 Task: Check the average views per listing of 1 bedroom in the last 5 years.
Action: Mouse moved to (579, 207)
Screenshot: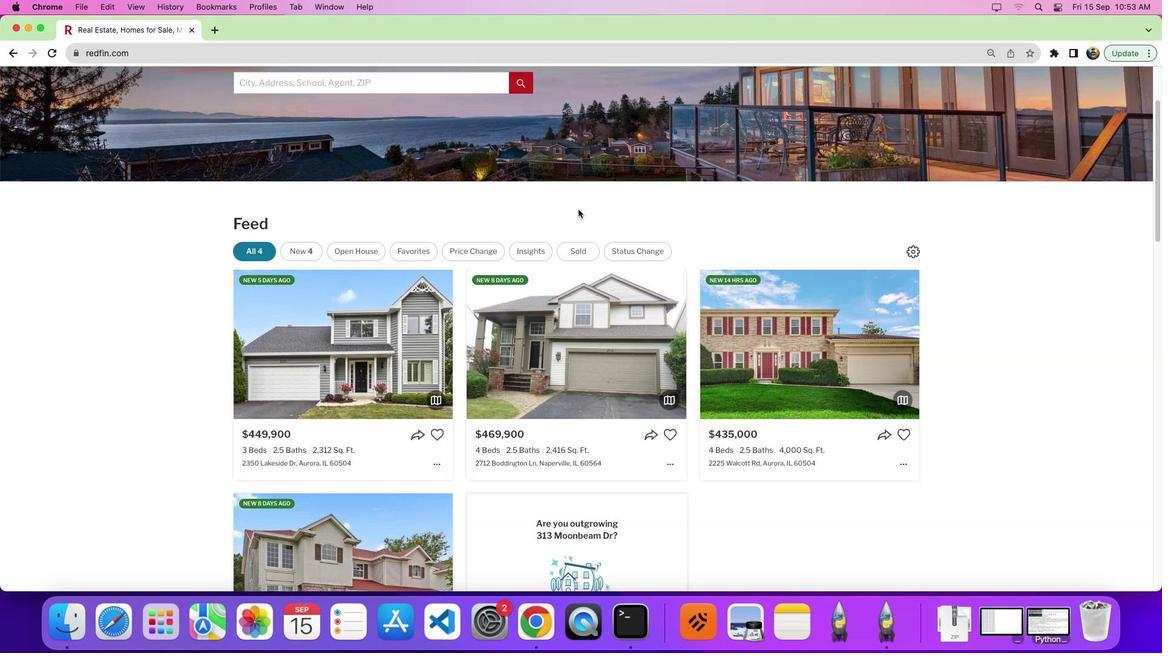 
Action: Mouse scrolled (579, 207) with delta (0, 0)
Screenshot: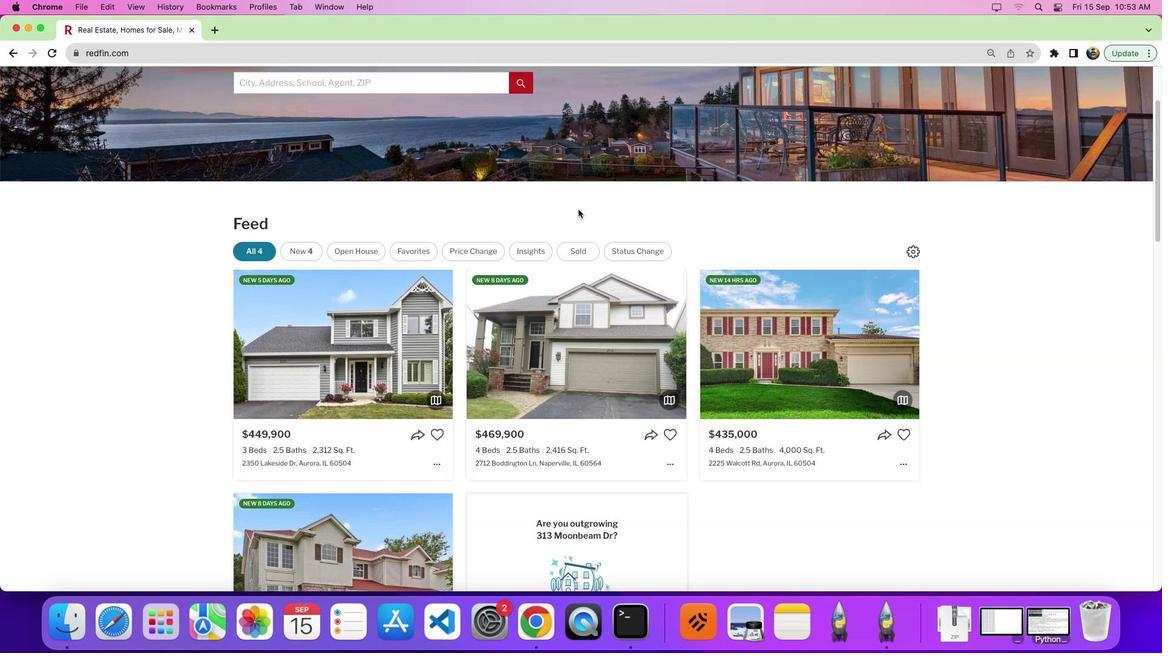 
Action: Mouse moved to (578, 208)
Screenshot: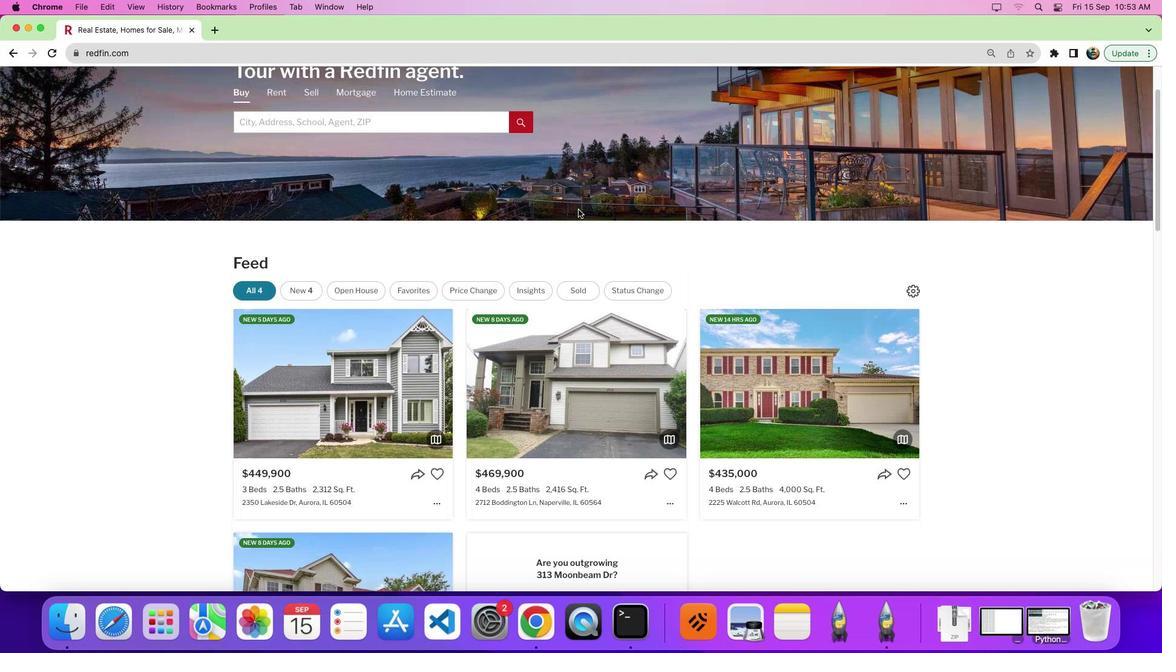 
Action: Mouse scrolled (578, 208) with delta (0, 0)
Screenshot: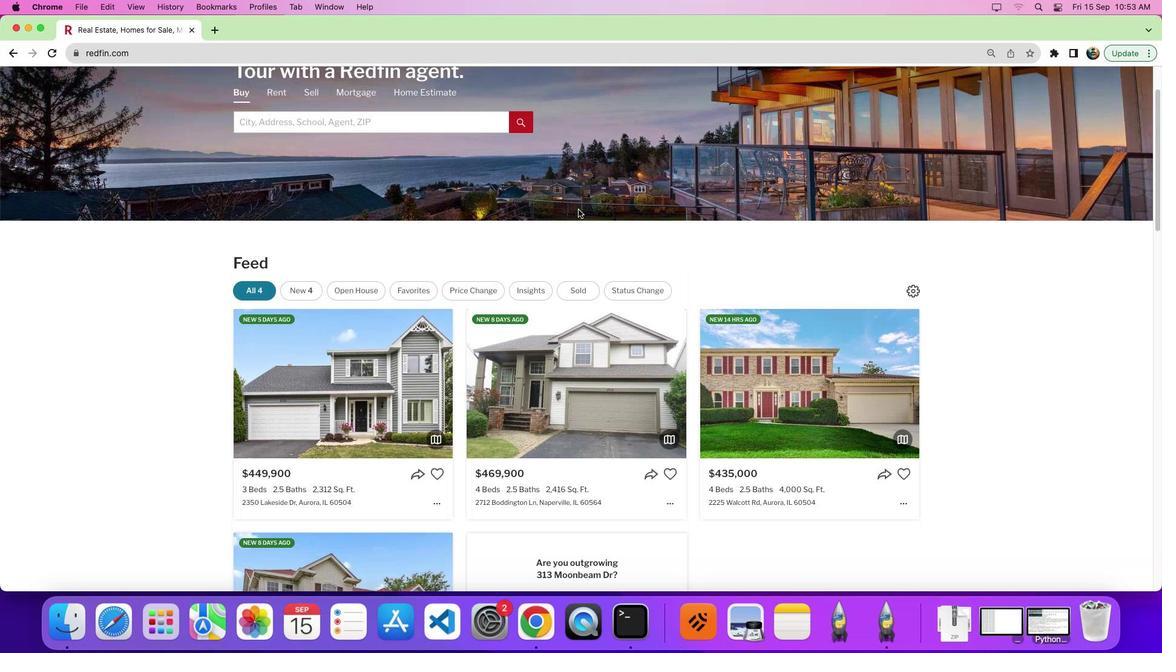 
Action: Mouse scrolled (578, 208) with delta (0, 4)
Screenshot: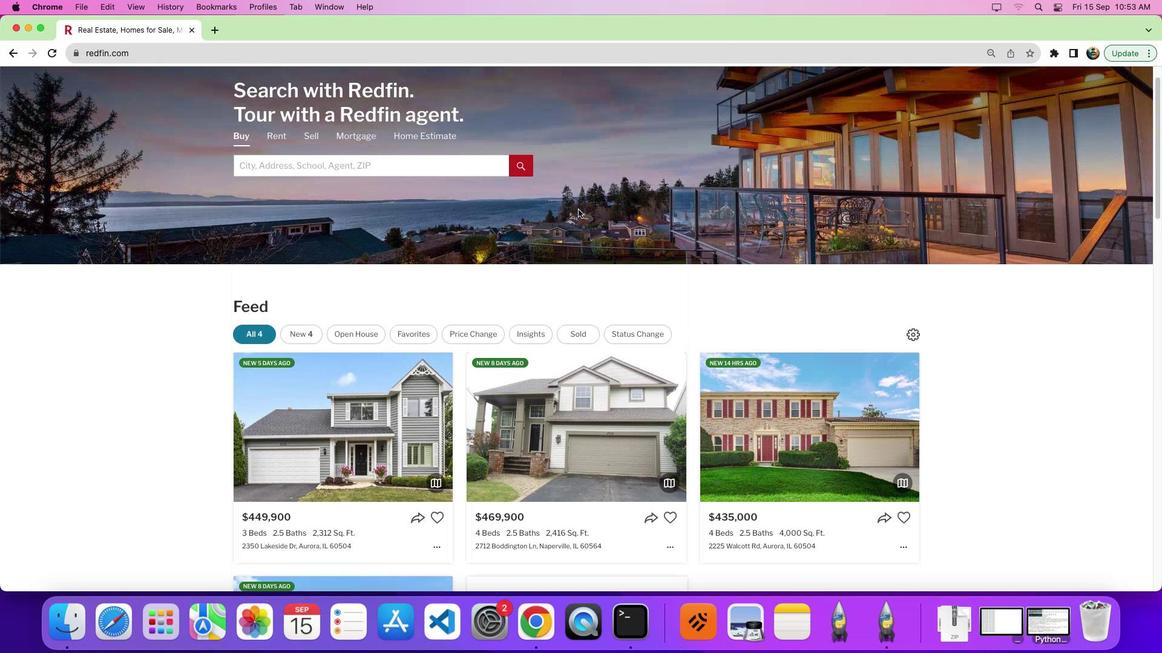 
Action: Mouse moved to (578, 209)
Screenshot: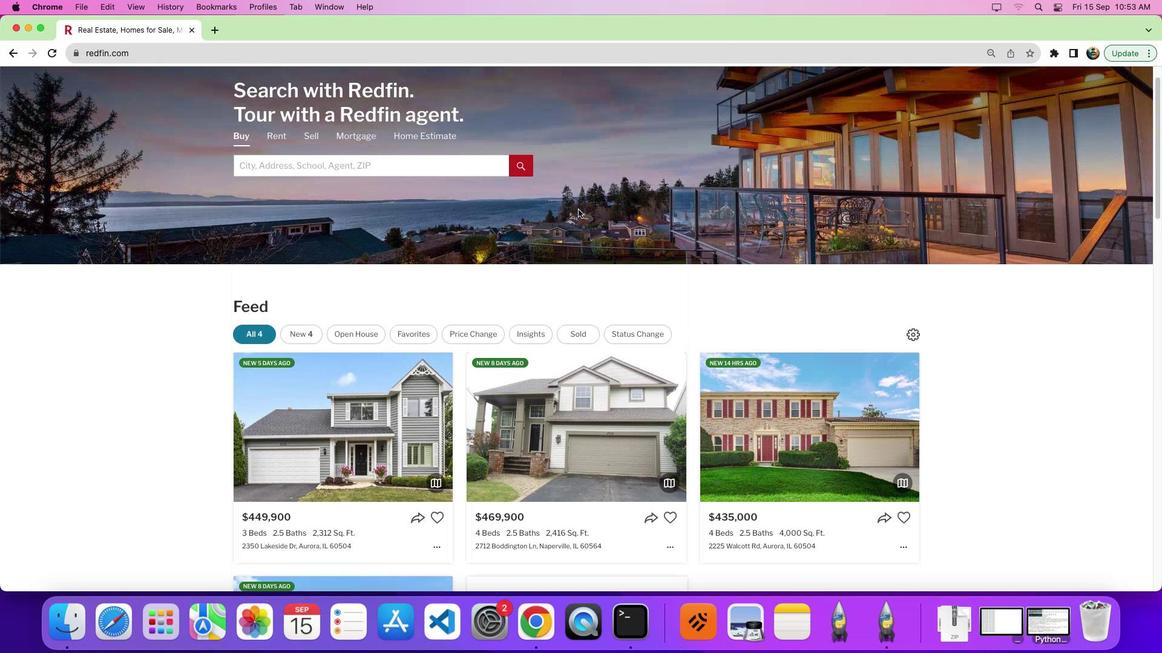 
Action: Mouse scrolled (578, 209) with delta (0, 0)
Screenshot: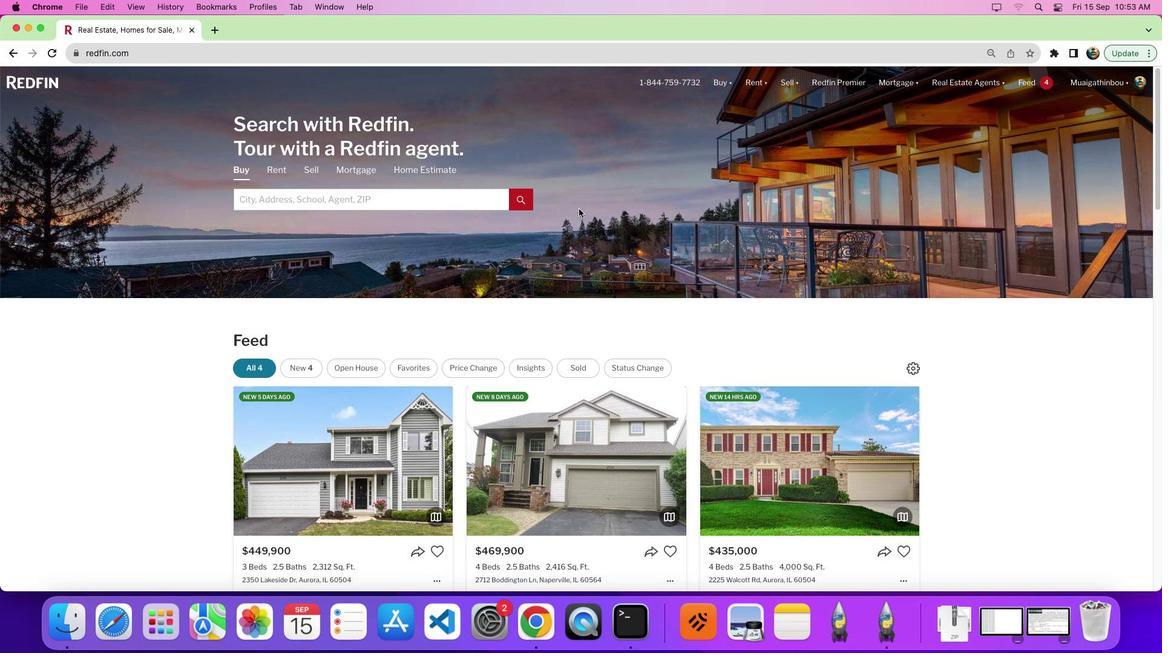 
Action: Mouse scrolled (578, 209) with delta (0, 0)
Screenshot: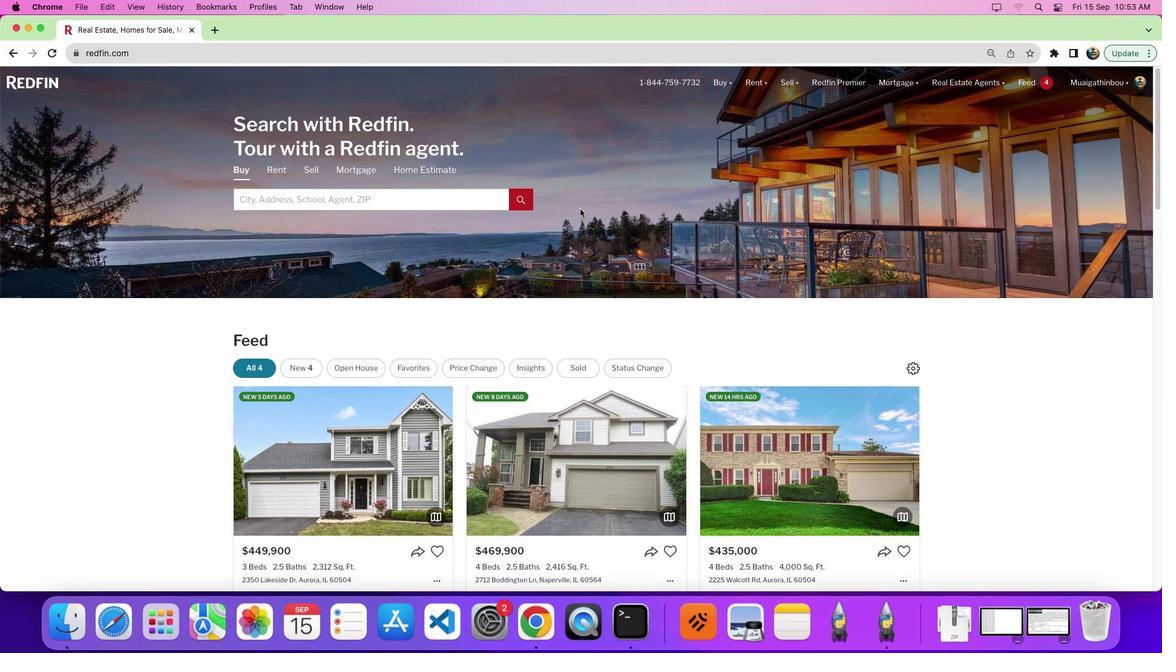 
Action: Mouse scrolled (578, 209) with delta (0, 4)
Screenshot: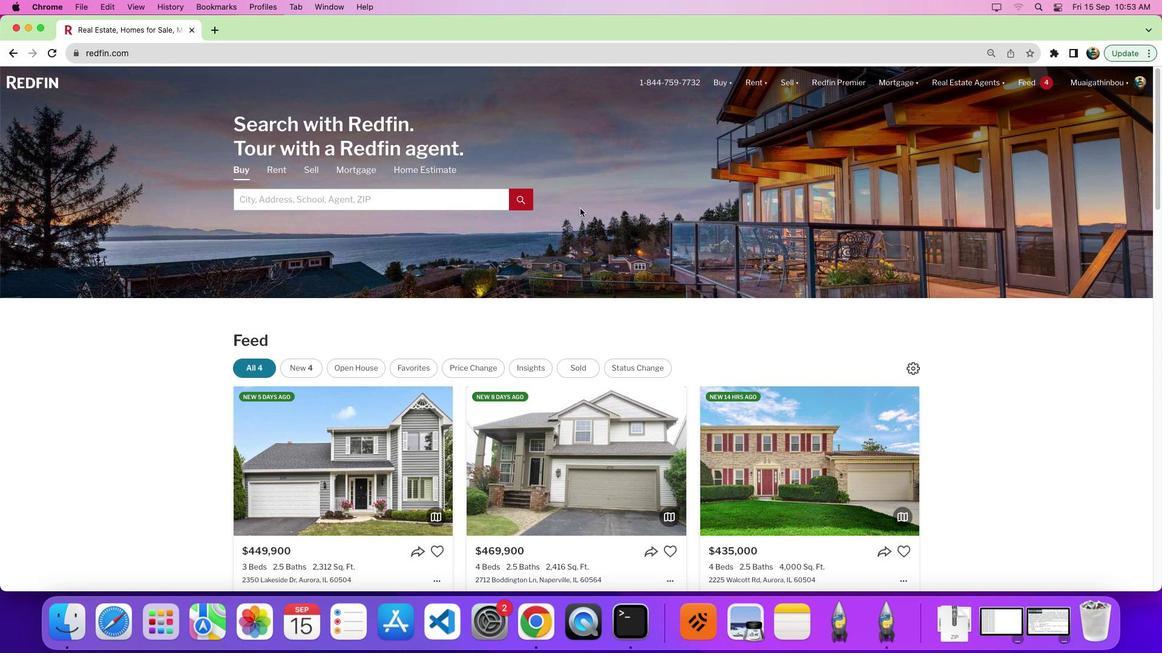 
Action: Mouse moved to (921, 213)
Screenshot: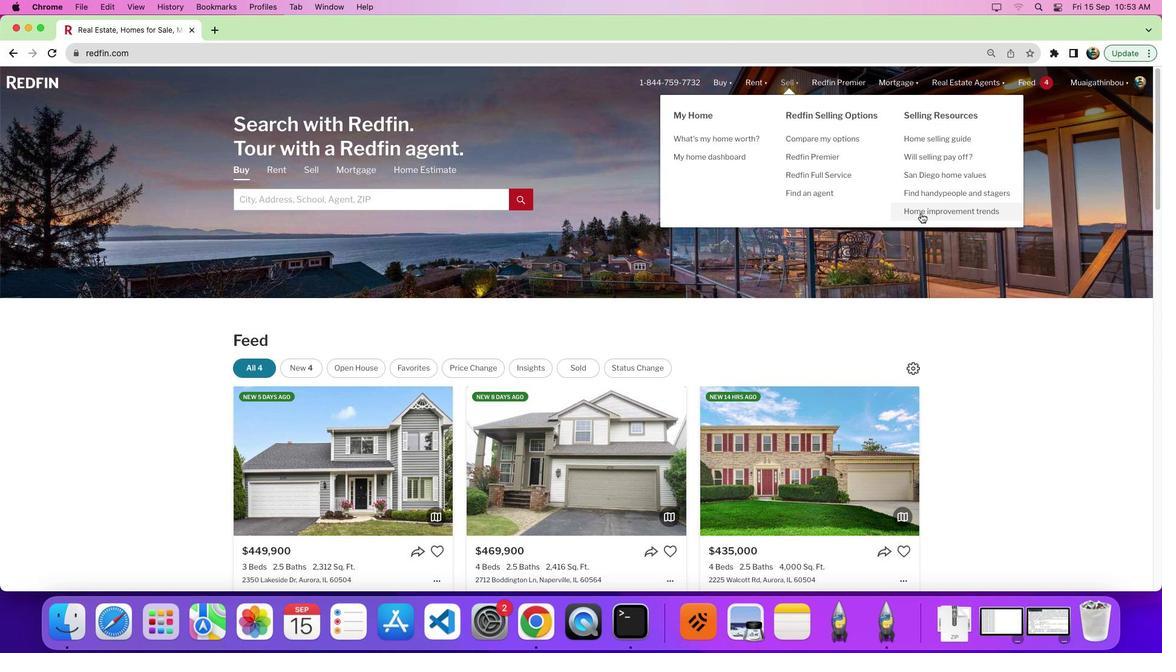 
Action: Mouse pressed left at (921, 213)
Screenshot: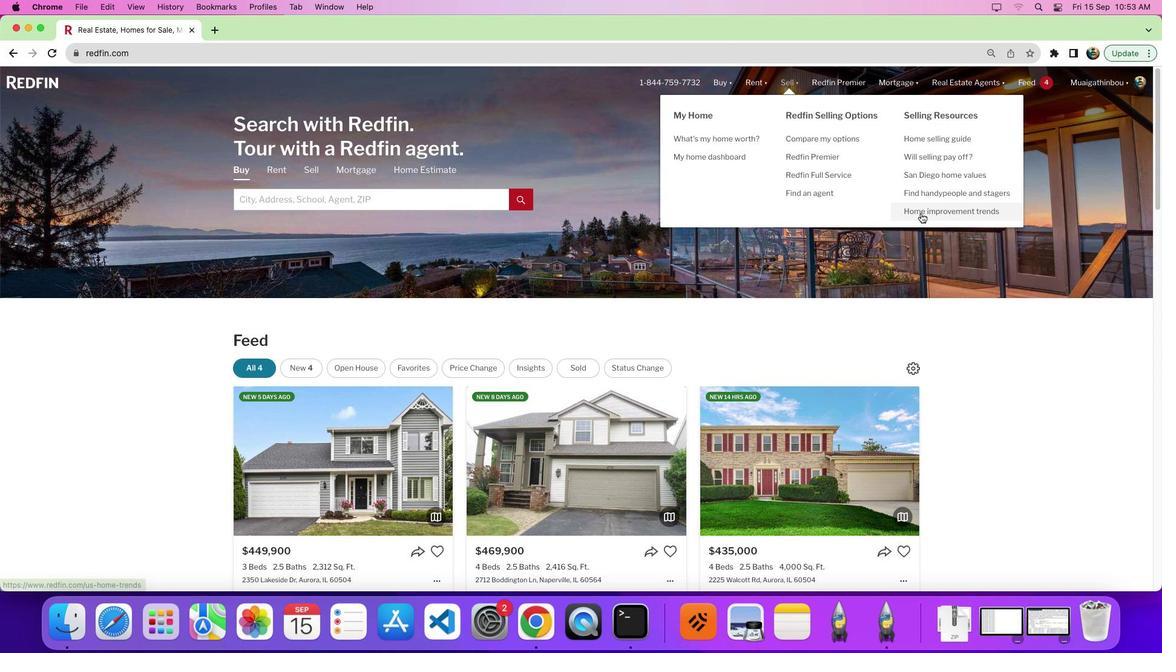 
Action: Mouse moved to (334, 235)
Screenshot: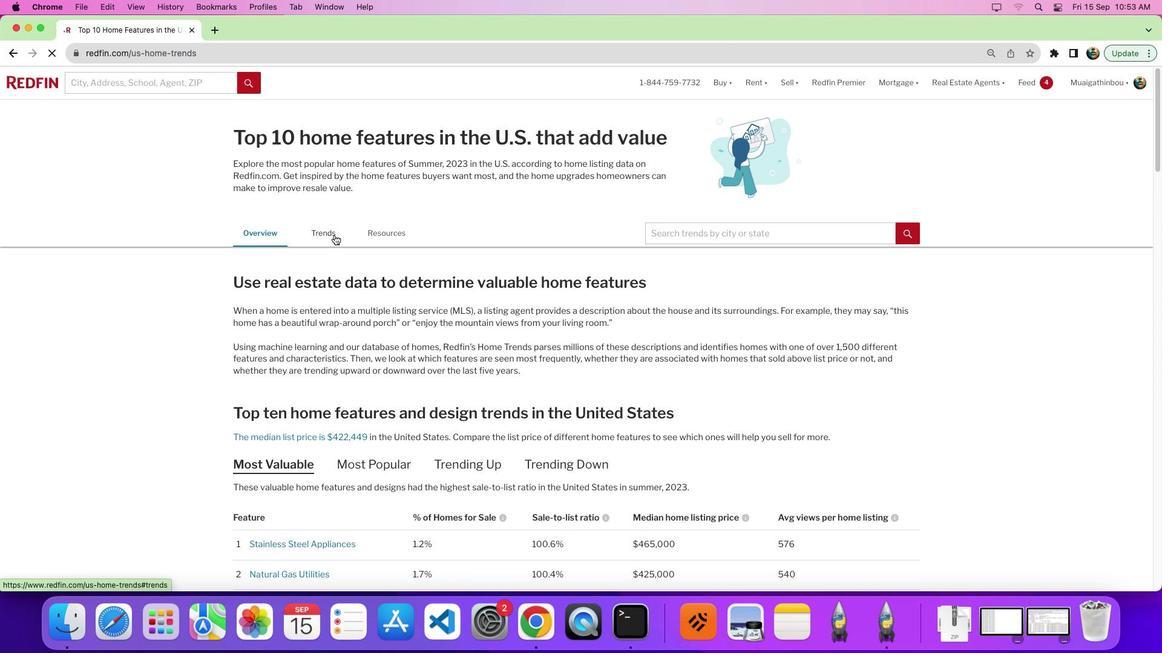 
Action: Mouse pressed left at (334, 235)
Screenshot: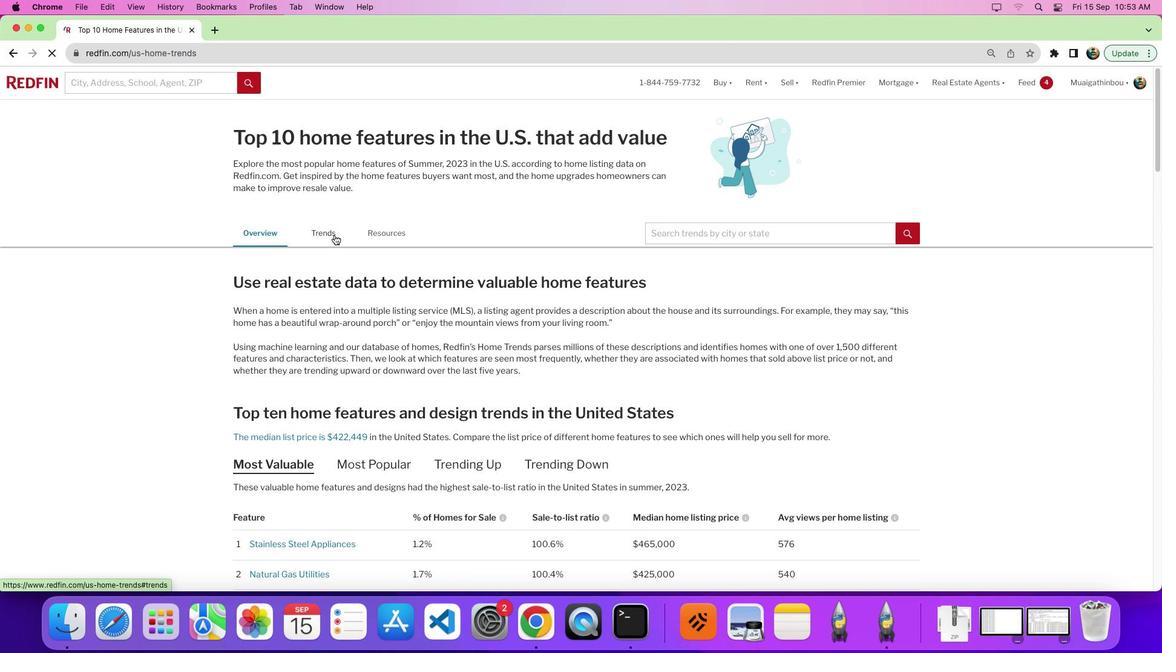 
Action: Mouse moved to (538, 274)
Screenshot: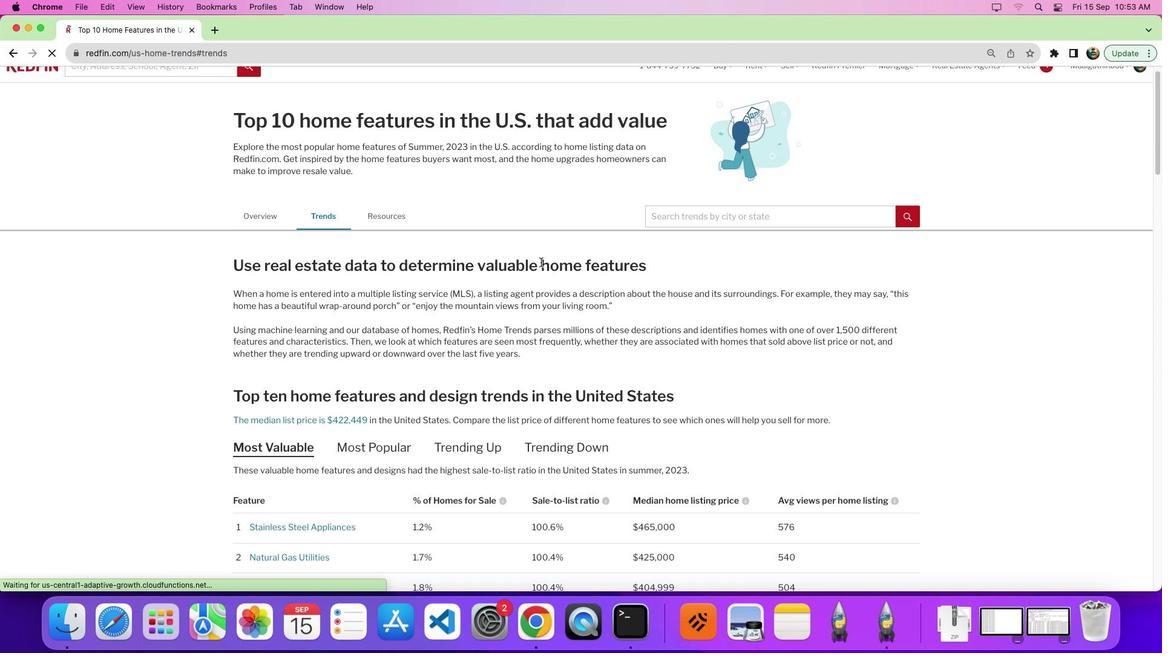 
Action: Mouse scrolled (538, 274) with delta (0, 0)
Screenshot: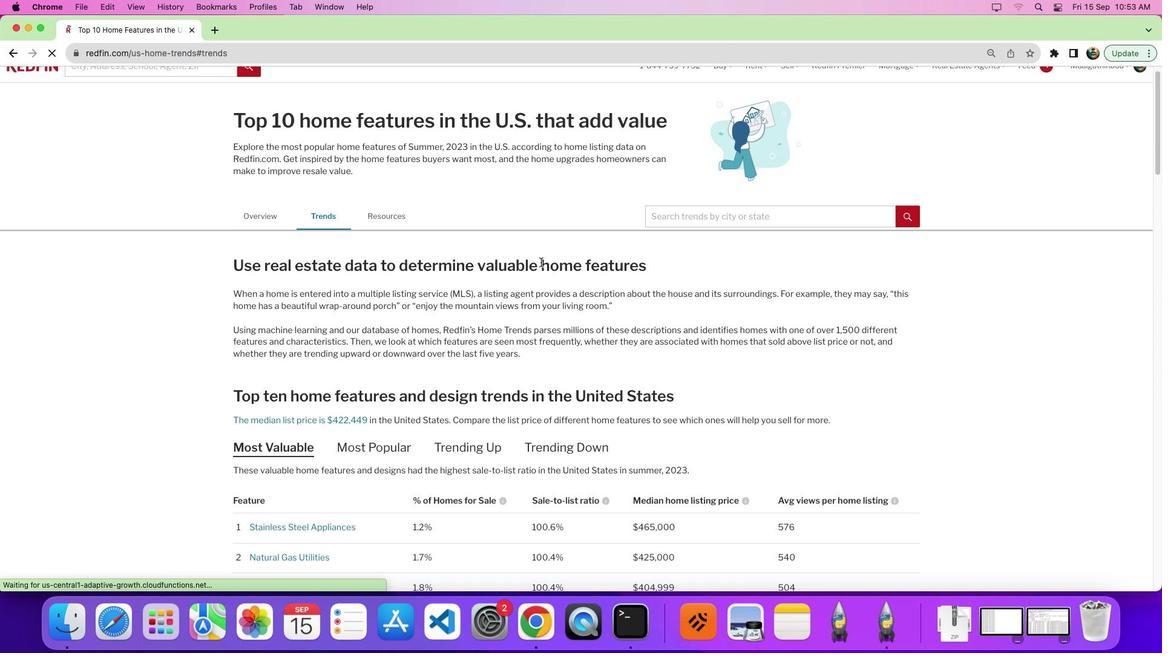 
Action: Mouse scrolled (538, 274) with delta (0, 0)
Screenshot: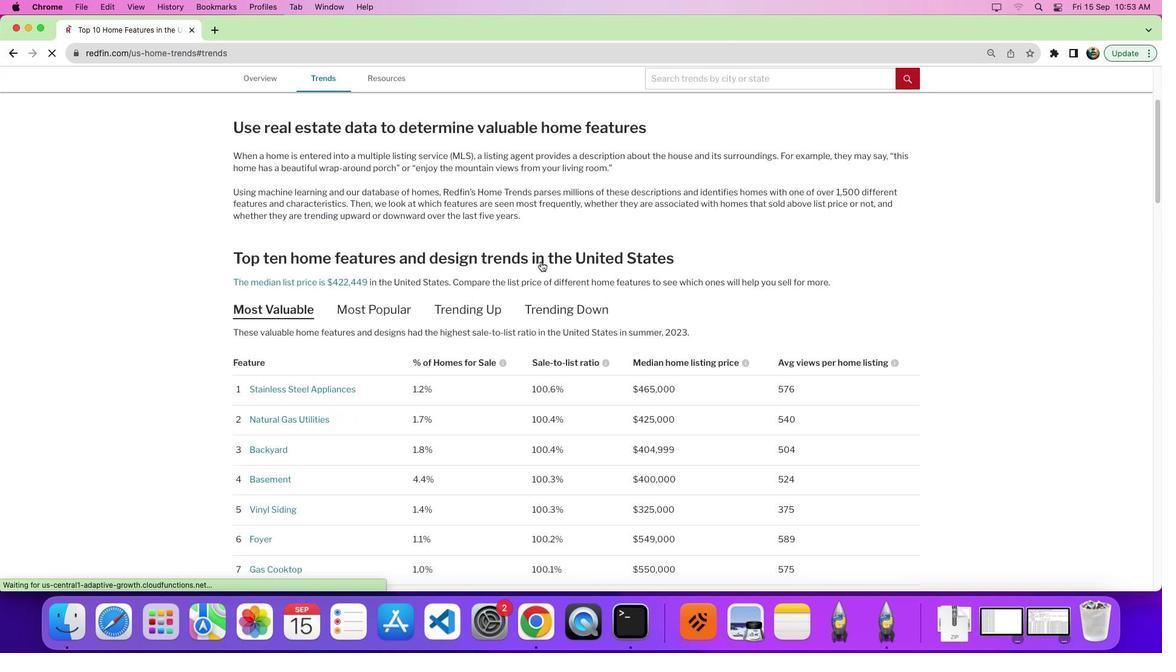 
Action: Mouse scrolled (538, 274) with delta (0, -4)
Screenshot: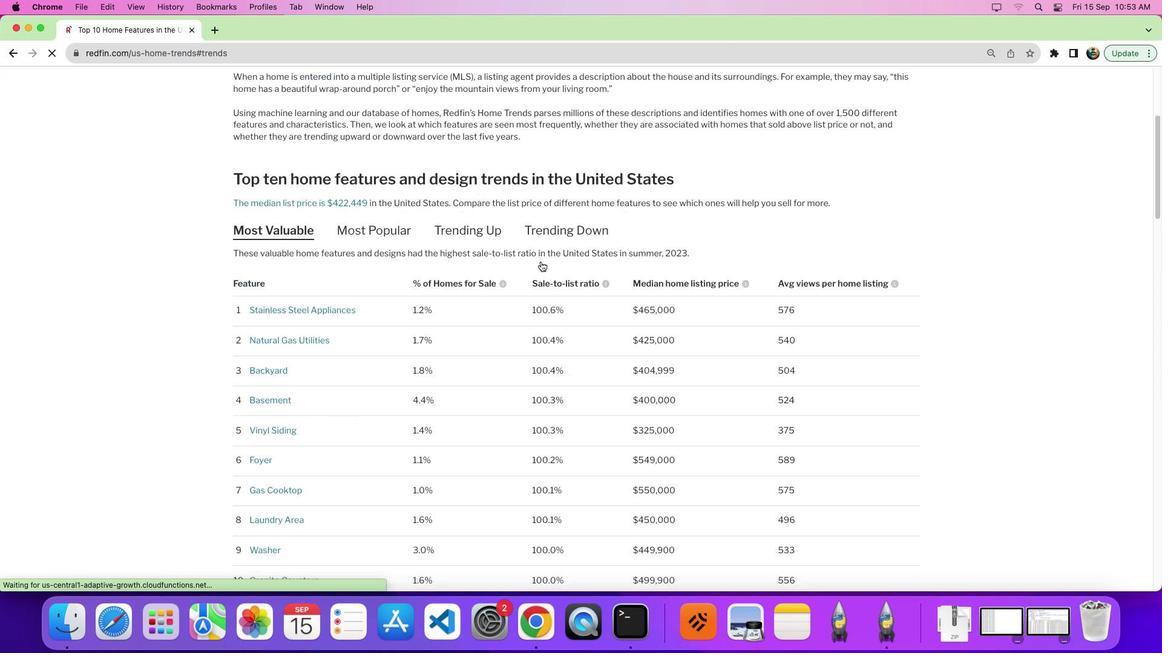 
Action: Mouse moved to (540, 261)
Screenshot: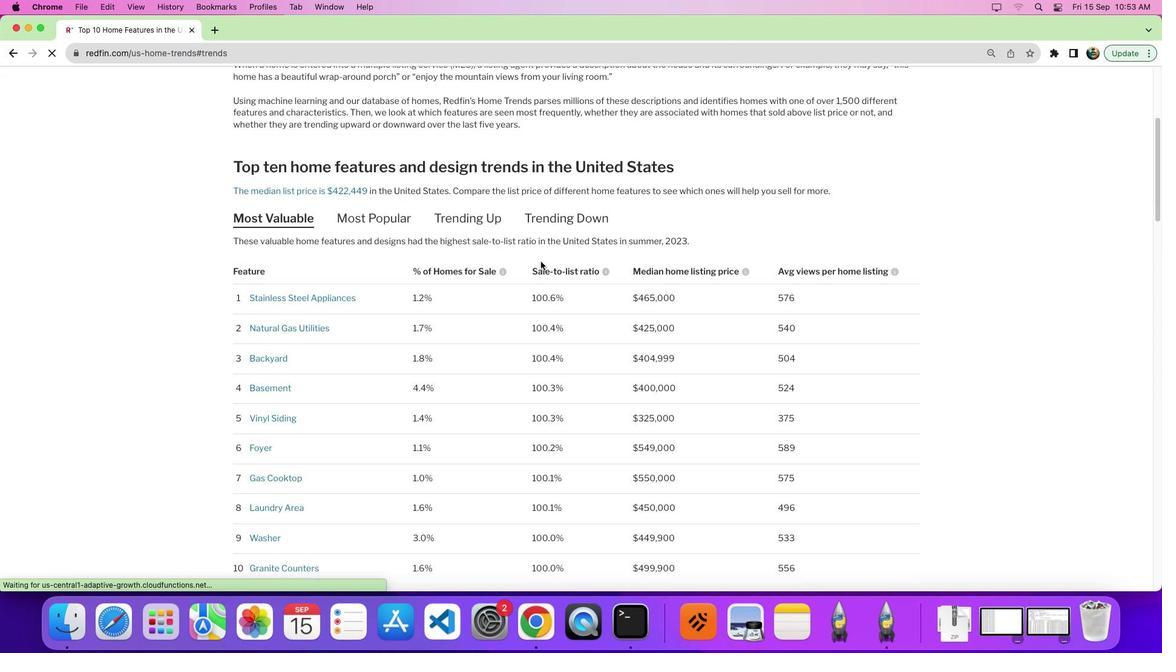 
Action: Mouse scrolled (540, 261) with delta (0, 0)
Screenshot: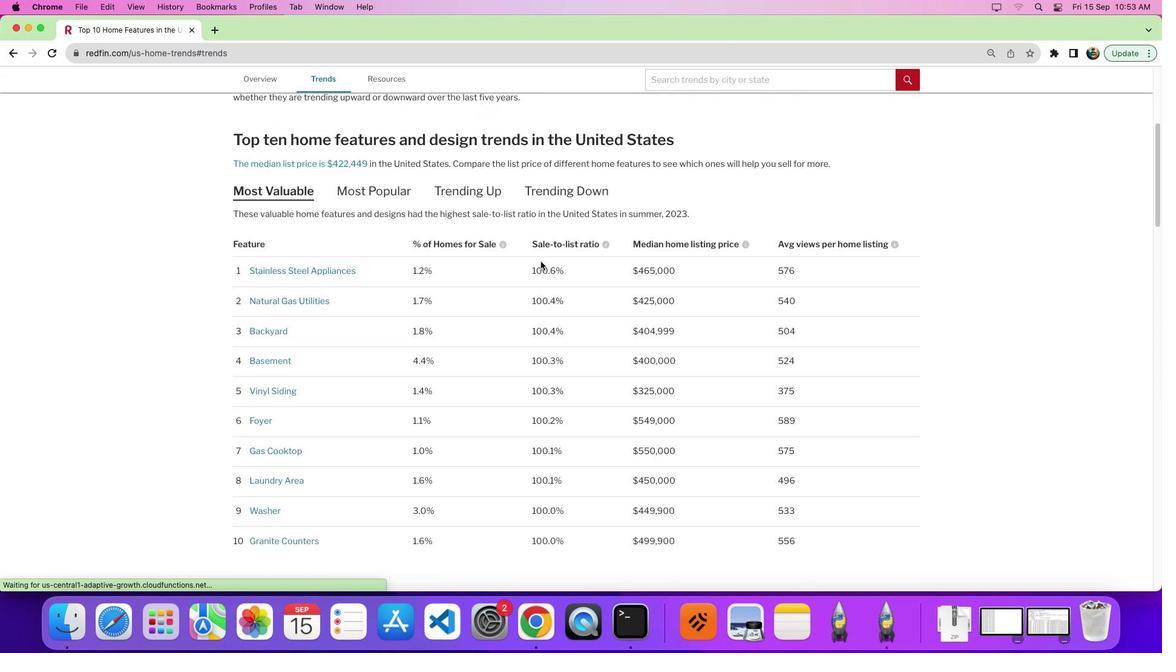 
Action: Mouse scrolled (540, 261) with delta (0, 0)
Screenshot: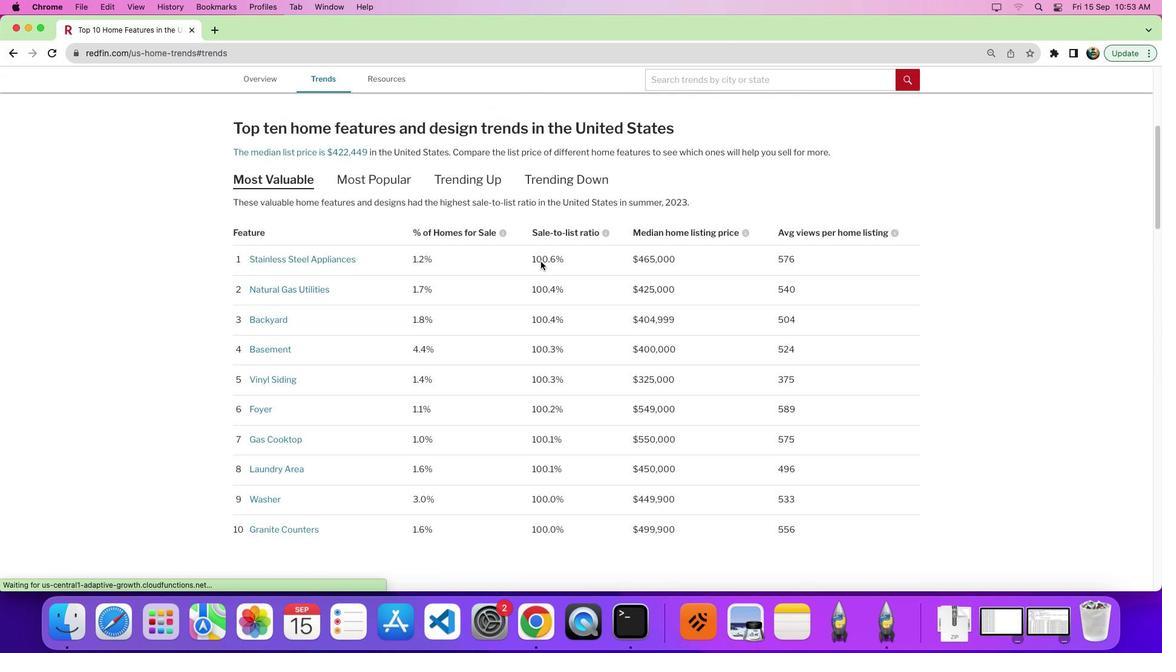 
Action: Mouse moved to (532, 260)
Screenshot: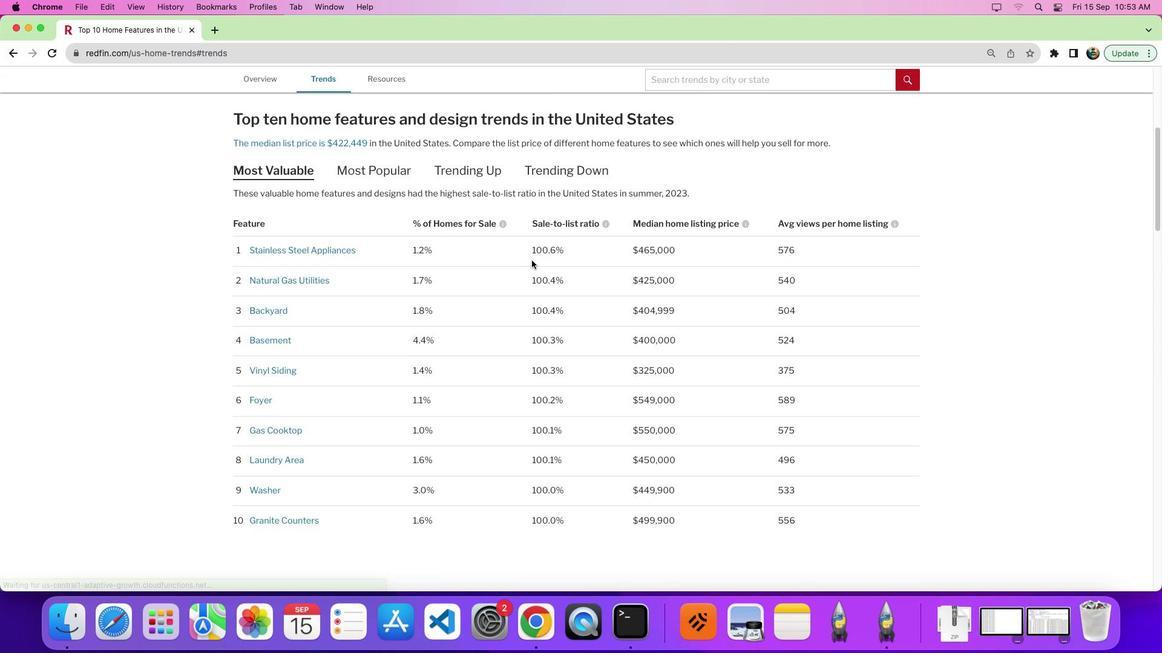 
Action: Mouse scrolled (532, 260) with delta (0, 0)
Screenshot: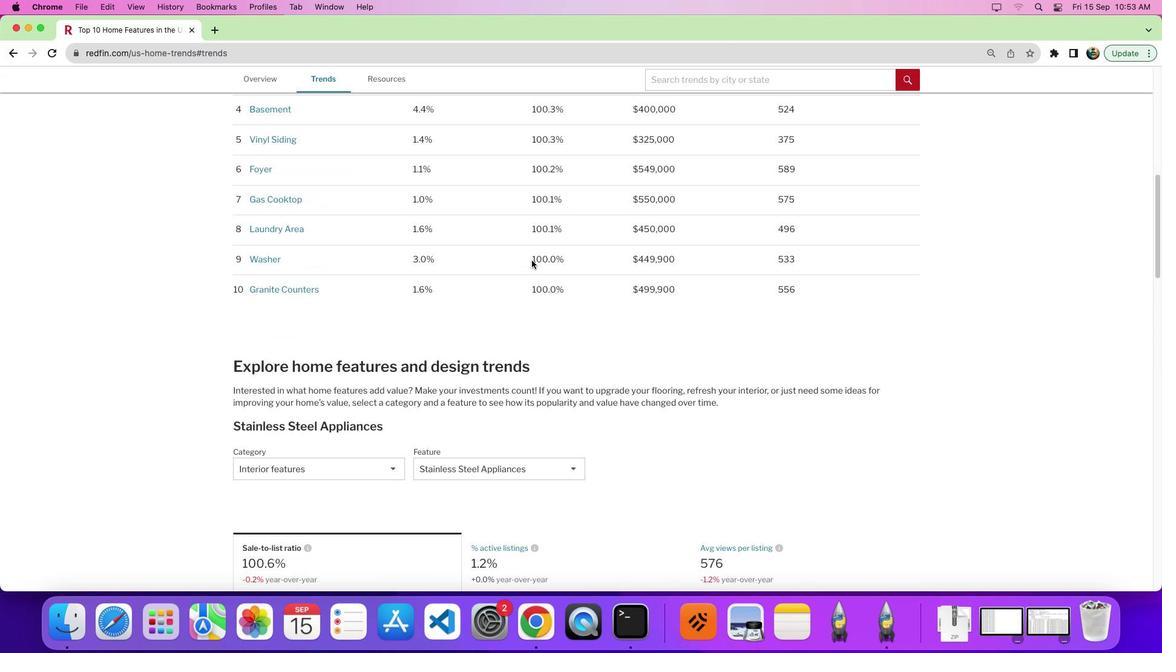 
Action: Mouse scrolled (532, 260) with delta (0, 0)
Screenshot: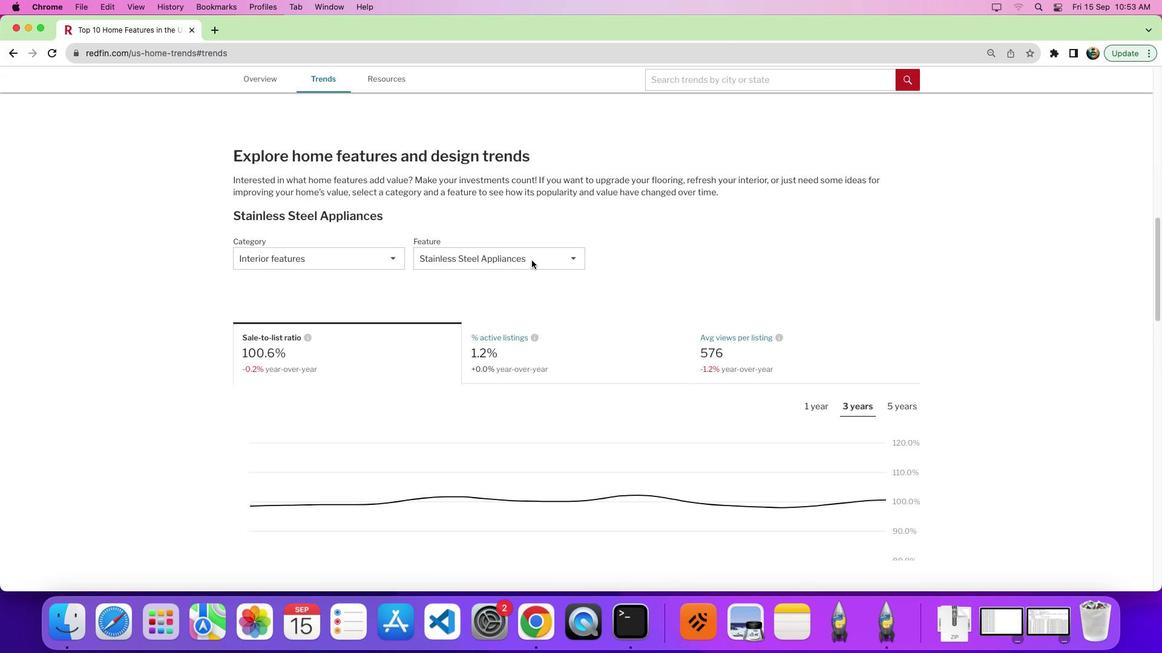 
Action: Mouse scrolled (532, 260) with delta (0, -4)
Screenshot: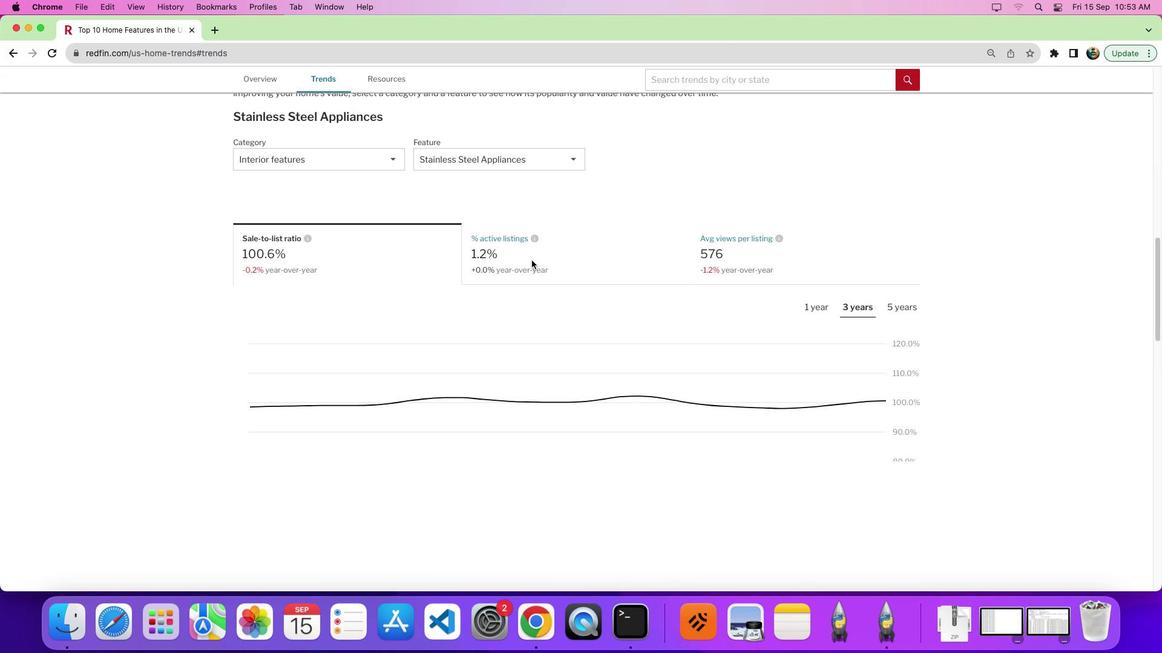 
Action: Mouse scrolled (532, 260) with delta (0, -6)
Screenshot: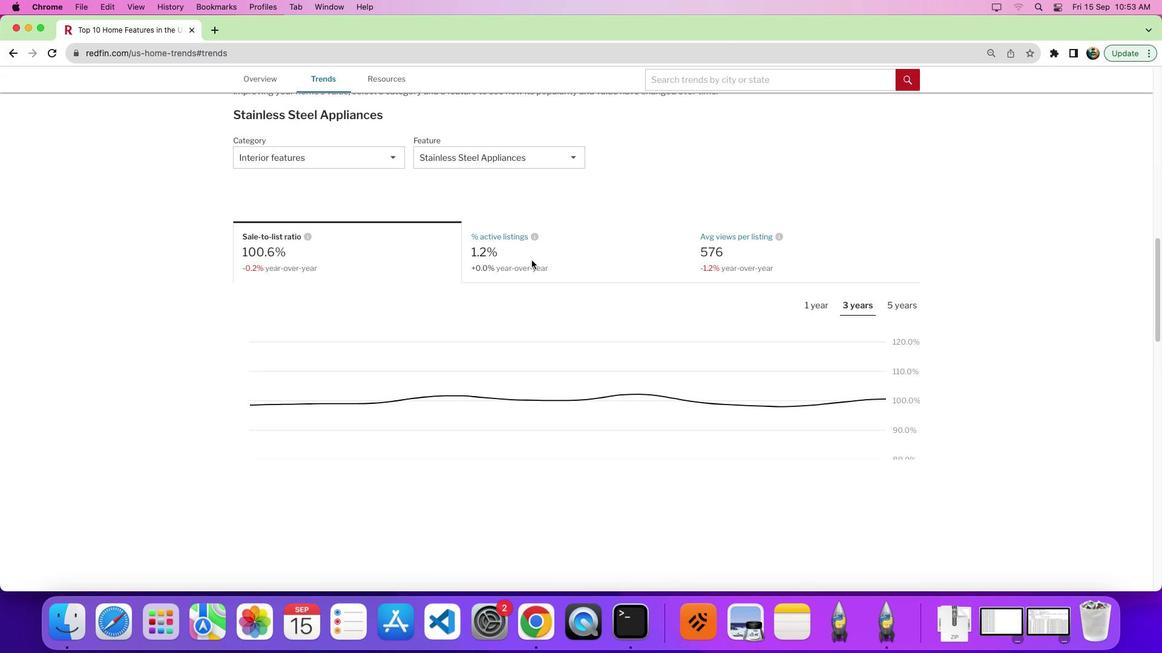 
Action: Mouse moved to (293, 146)
Screenshot: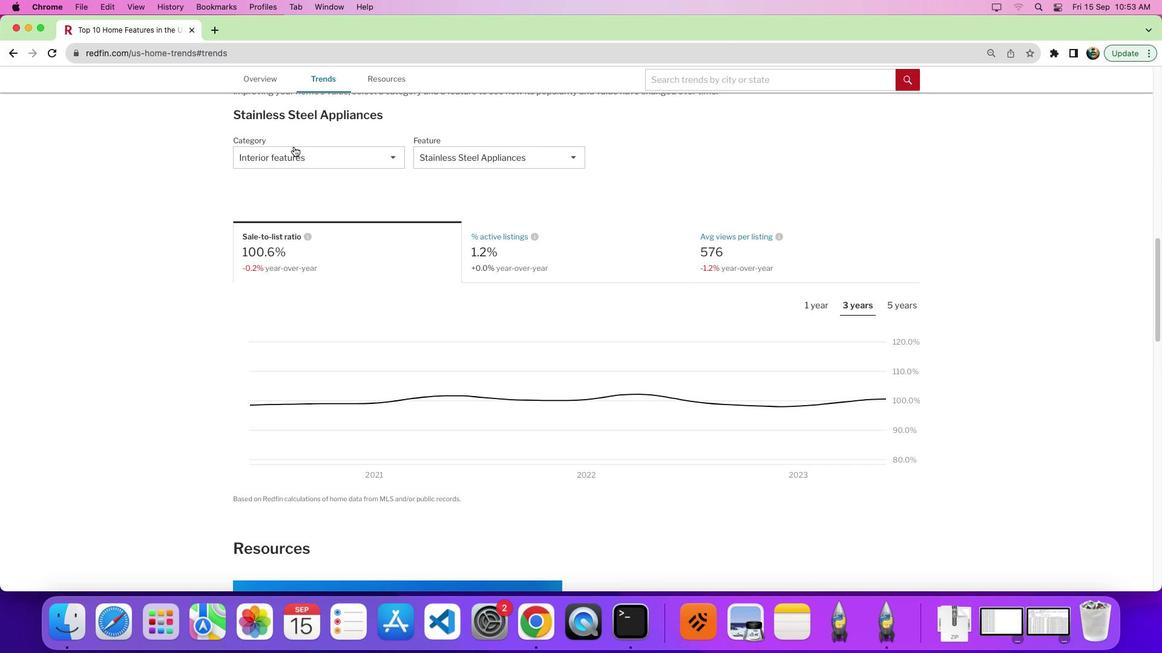 
Action: Mouse pressed left at (293, 146)
Screenshot: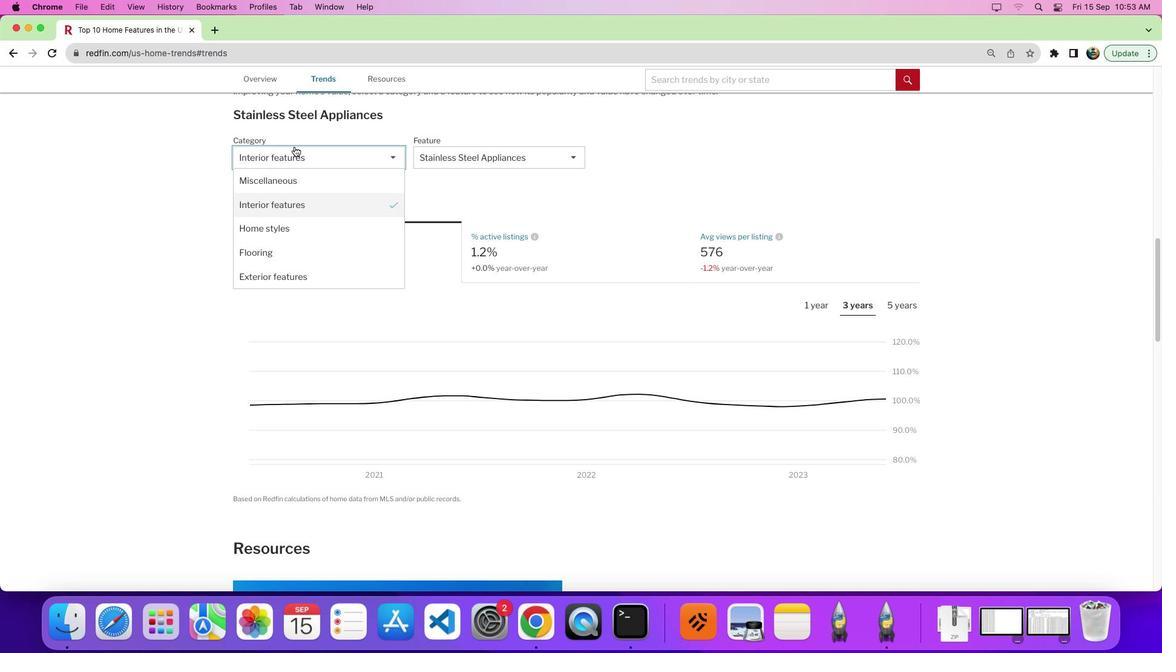 
Action: Mouse moved to (295, 199)
Screenshot: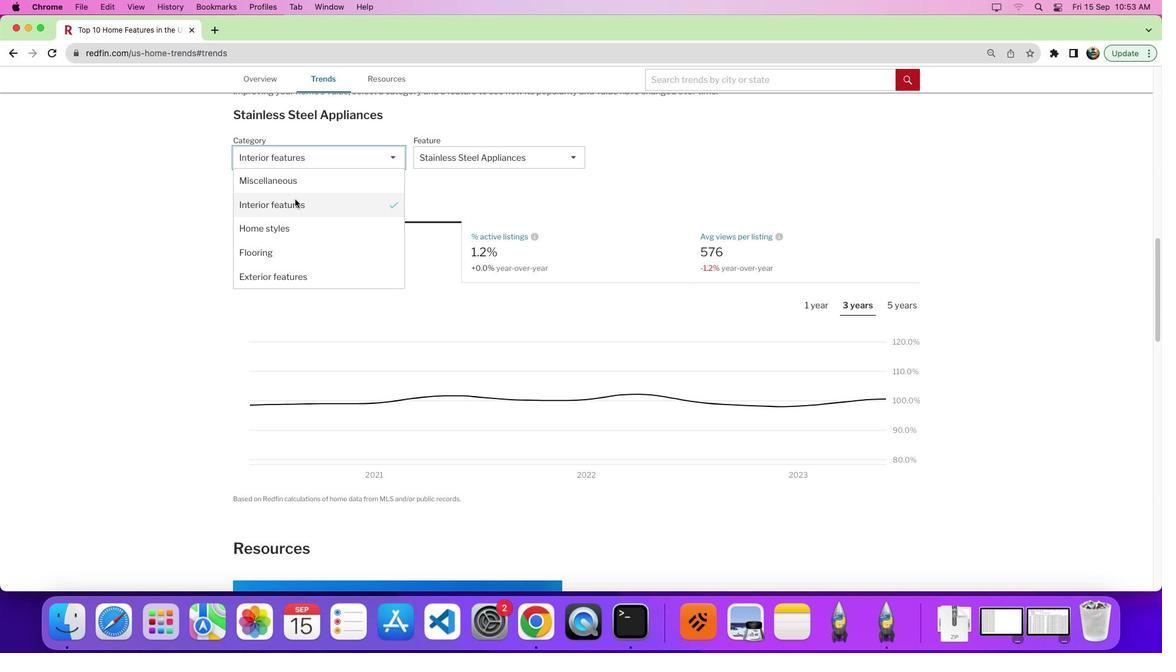 
Action: Mouse pressed left at (295, 199)
Screenshot: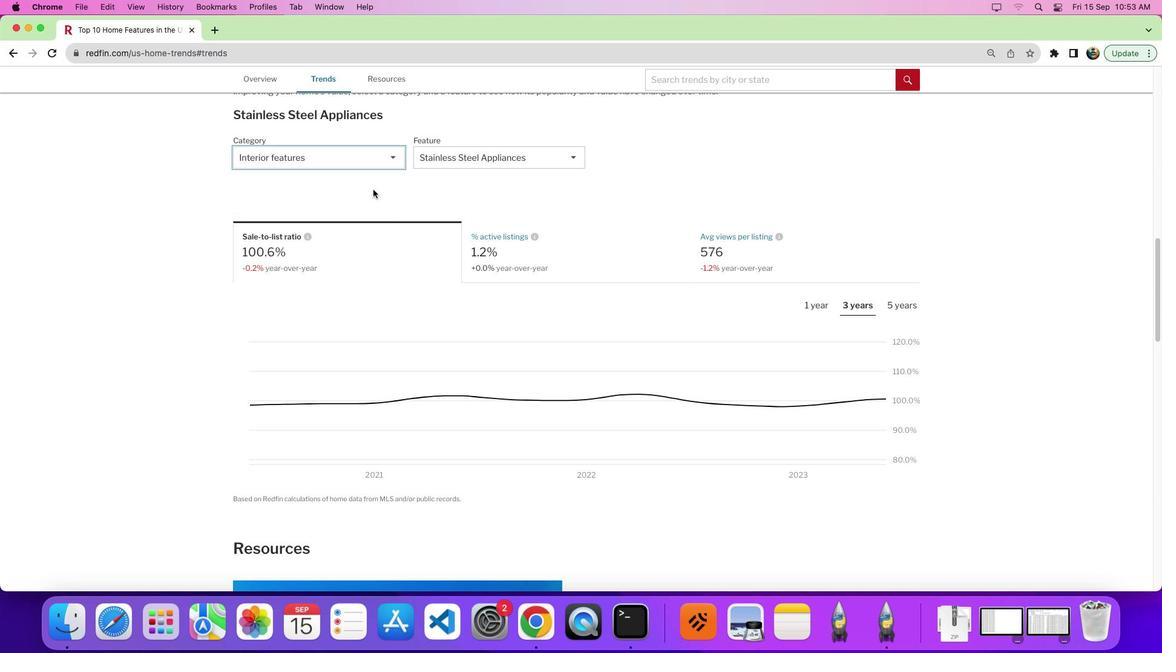 
Action: Mouse moved to (482, 158)
Screenshot: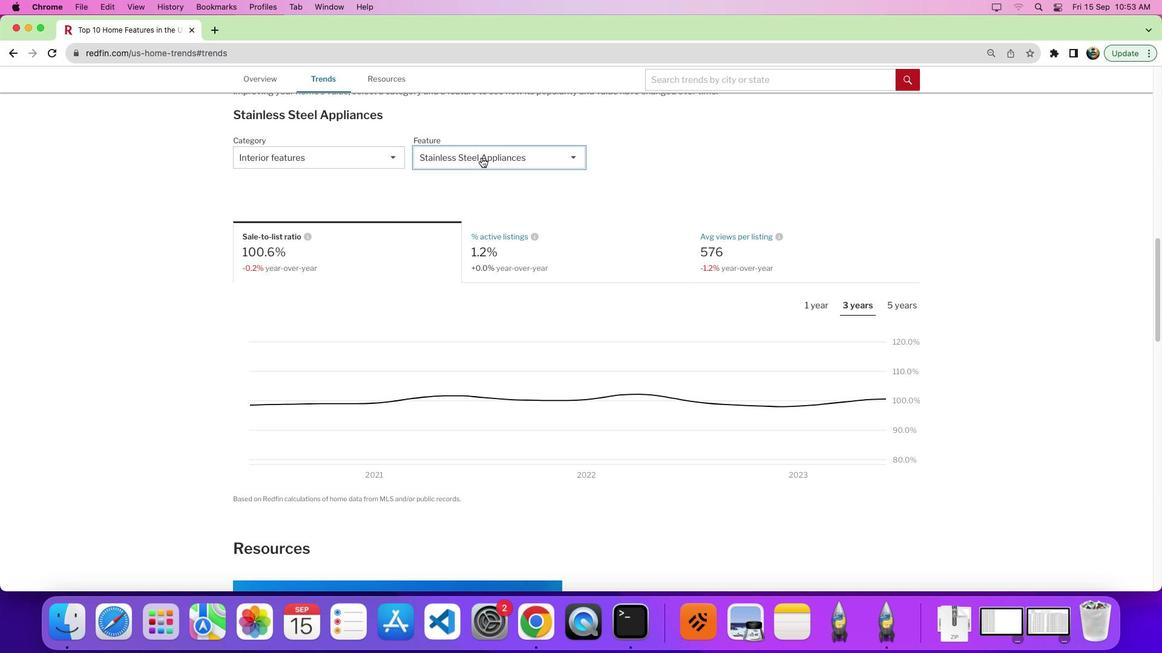 
Action: Mouse pressed left at (482, 158)
Screenshot: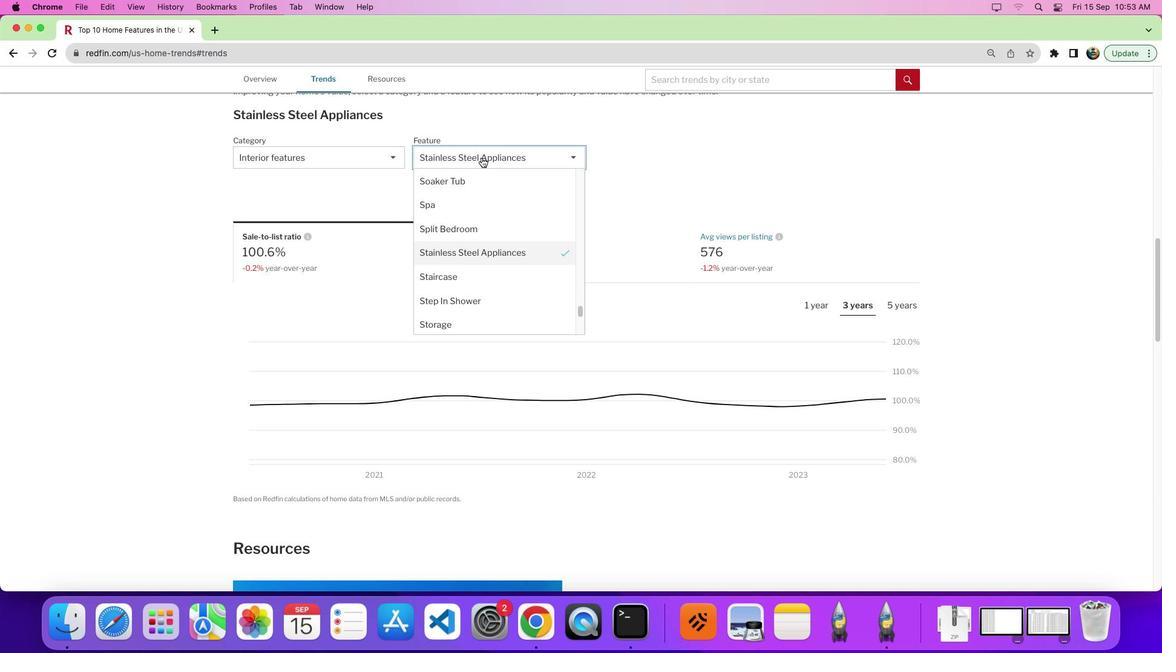 
Action: Mouse moved to (485, 195)
Screenshot: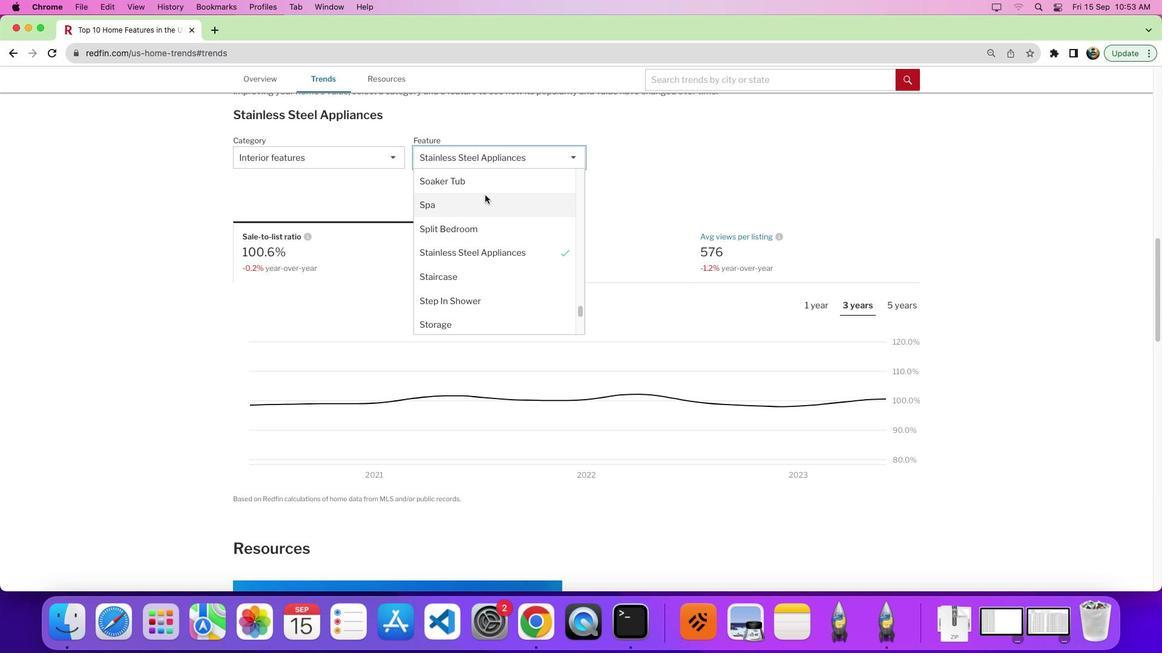 
Action: Mouse scrolled (485, 195) with delta (0, 0)
Screenshot: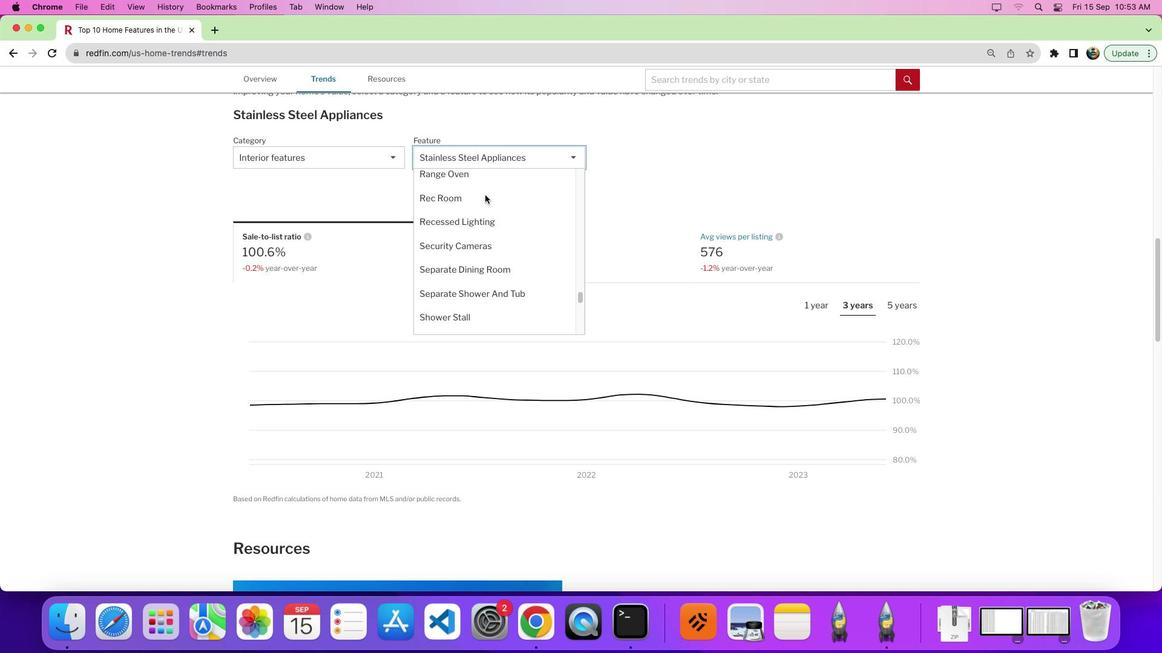 
Action: Mouse scrolled (485, 195) with delta (0, 0)
Screenshot: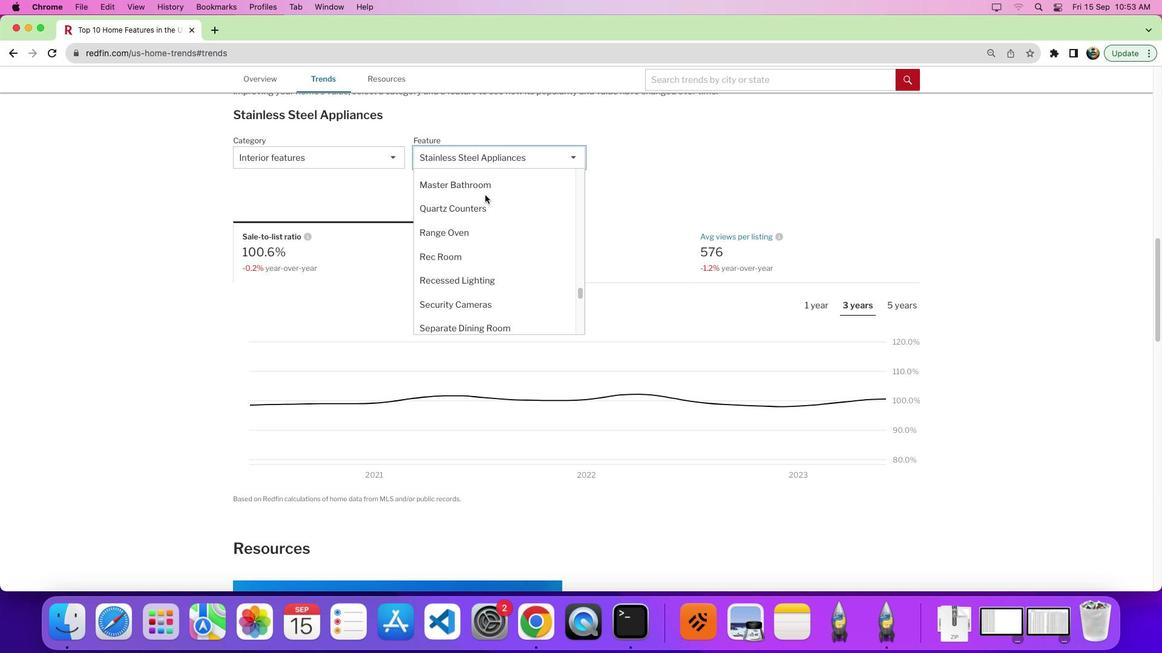 
Action: Mouse scrolled (485, 195) with delta (0, 4)
Screenshot: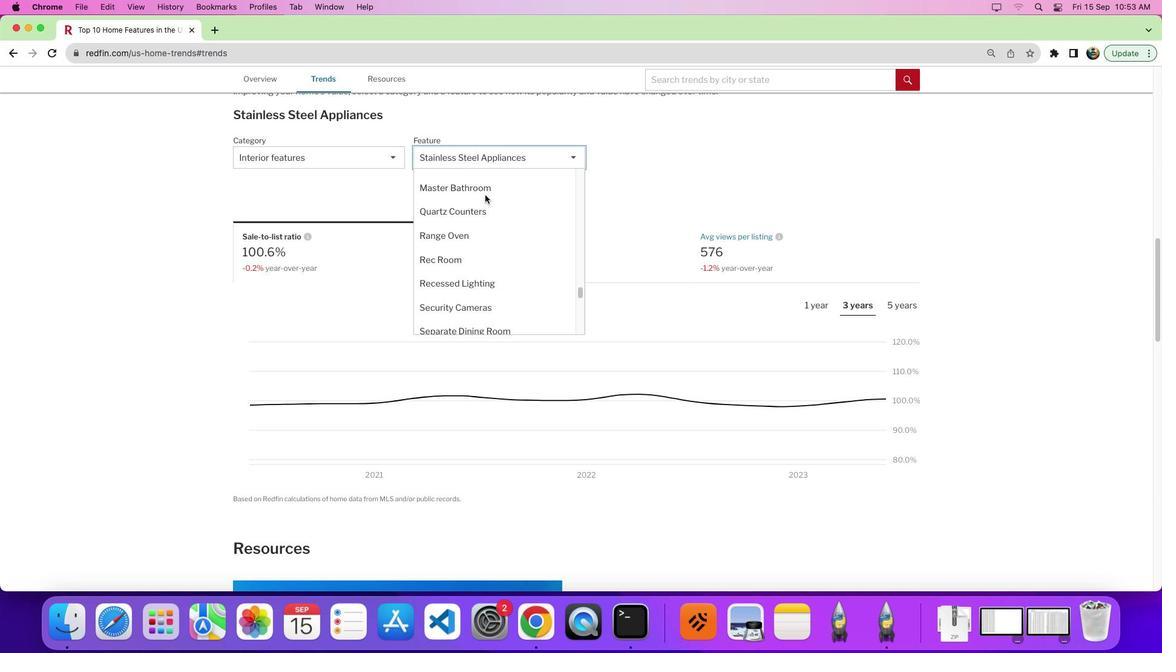 
Action: Mouse scrolled (485, 195) with delta (0, 0)
Screenshot: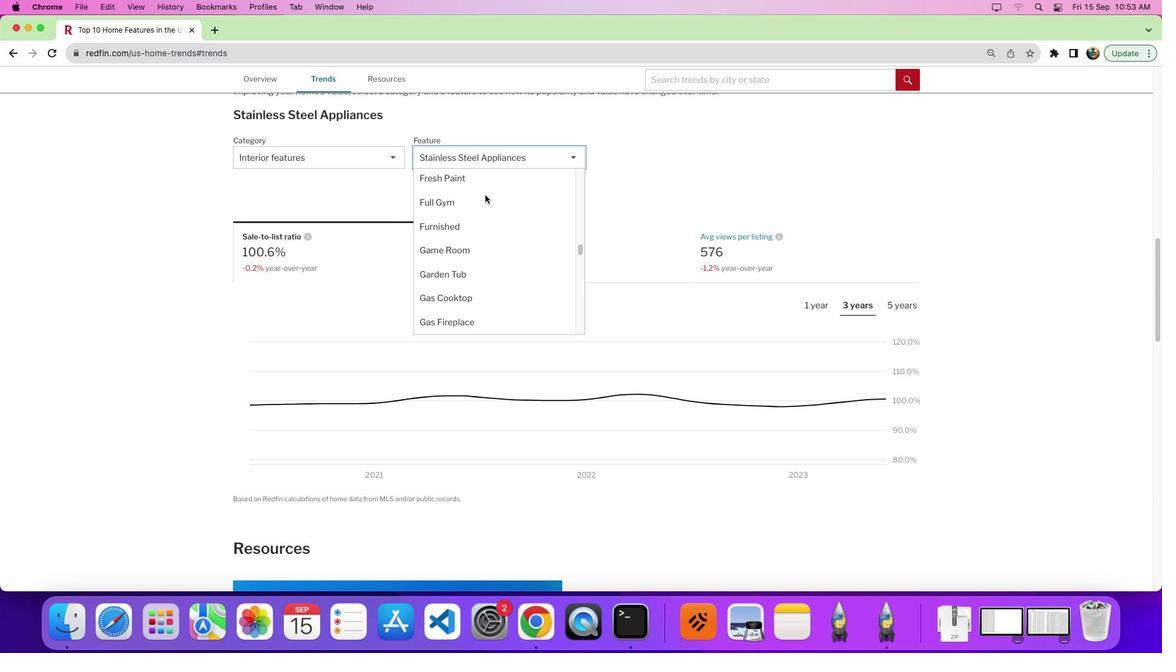 
Action: Mouse scrolled (485, 195) with delta (0, 1)
Screenshot: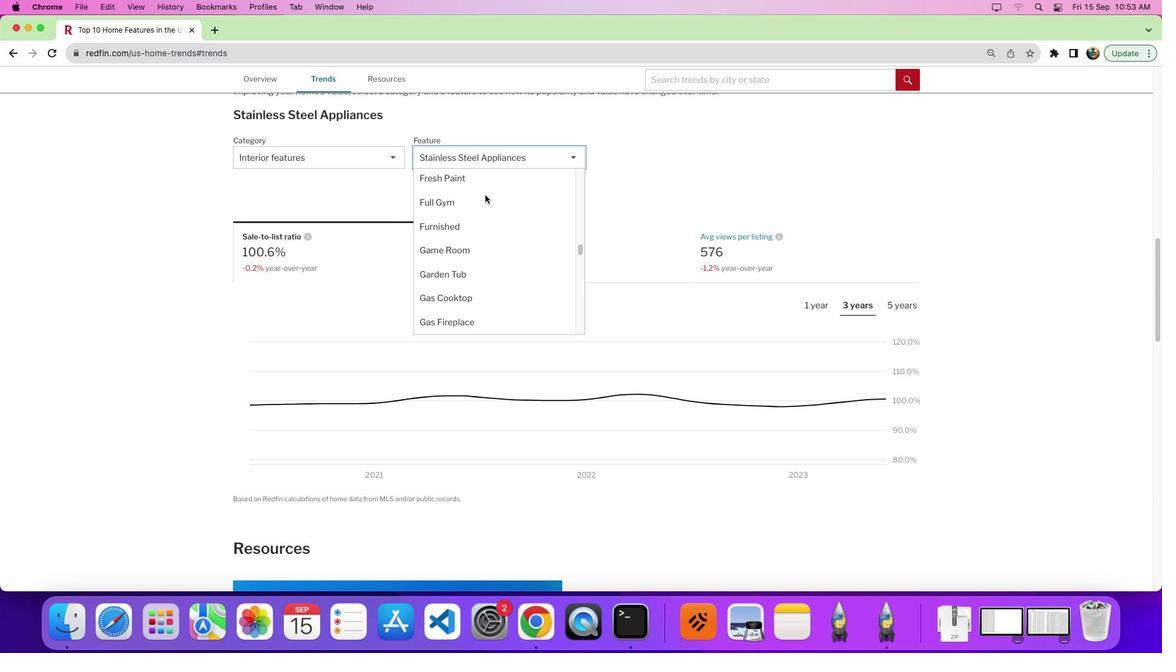 
Action: Mouse scrolled (485, 195) with delta (0, 5)
Screenshot: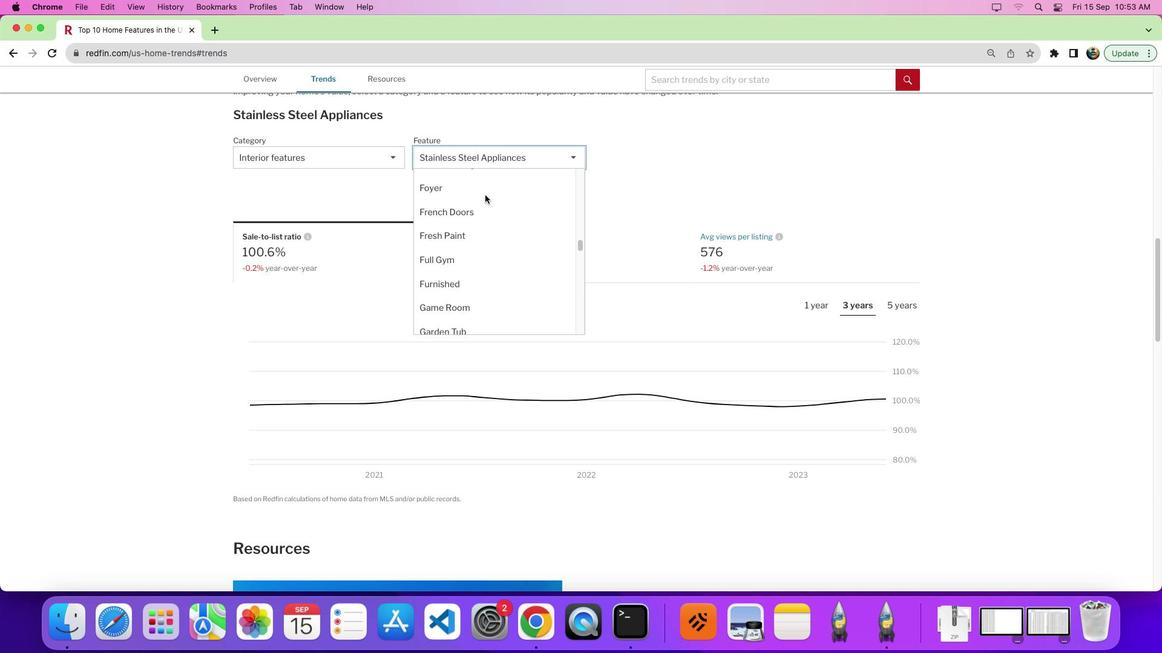 
Action: Mouse scrolled (485, 195) with delta (0, 7)
Screenshot: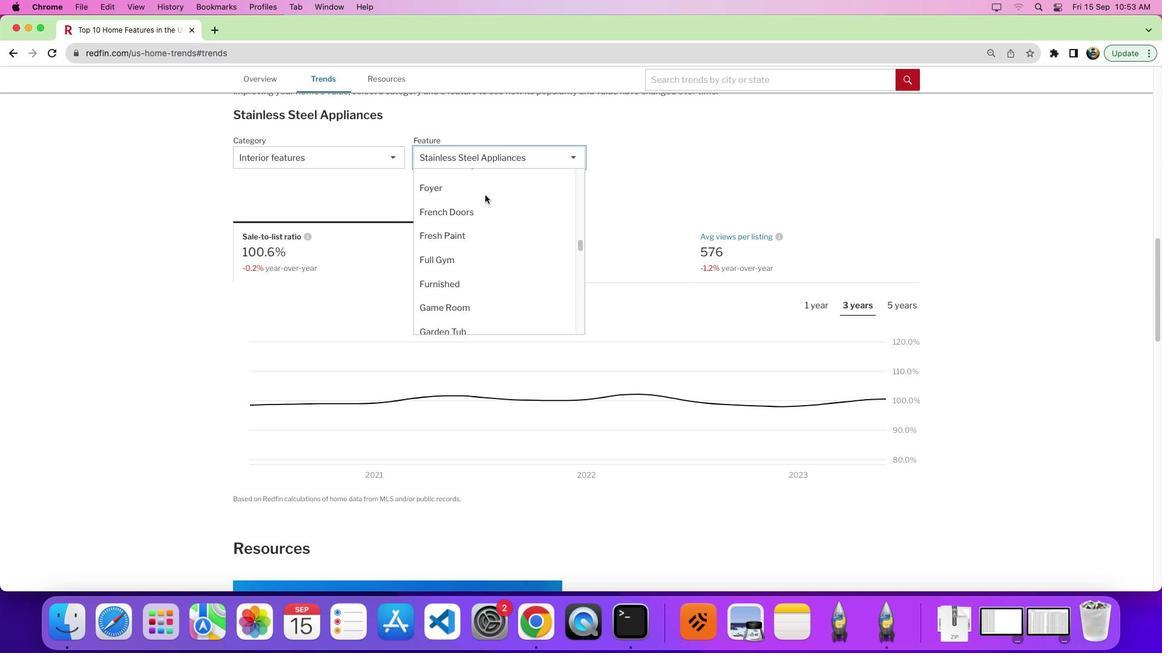 
Action: Mouse scrolled (485, 195) with delta (0, 0)
Screenshot: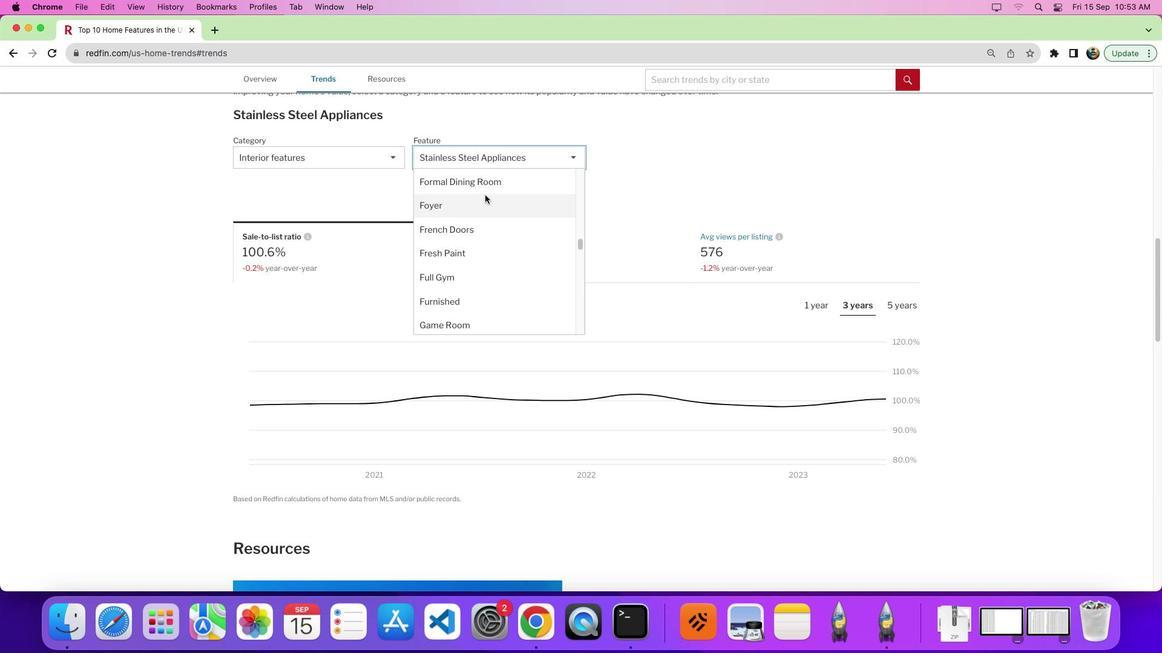 
Action: Mouse scrolled (485, 195) with delta (0, 0)
Screenshot: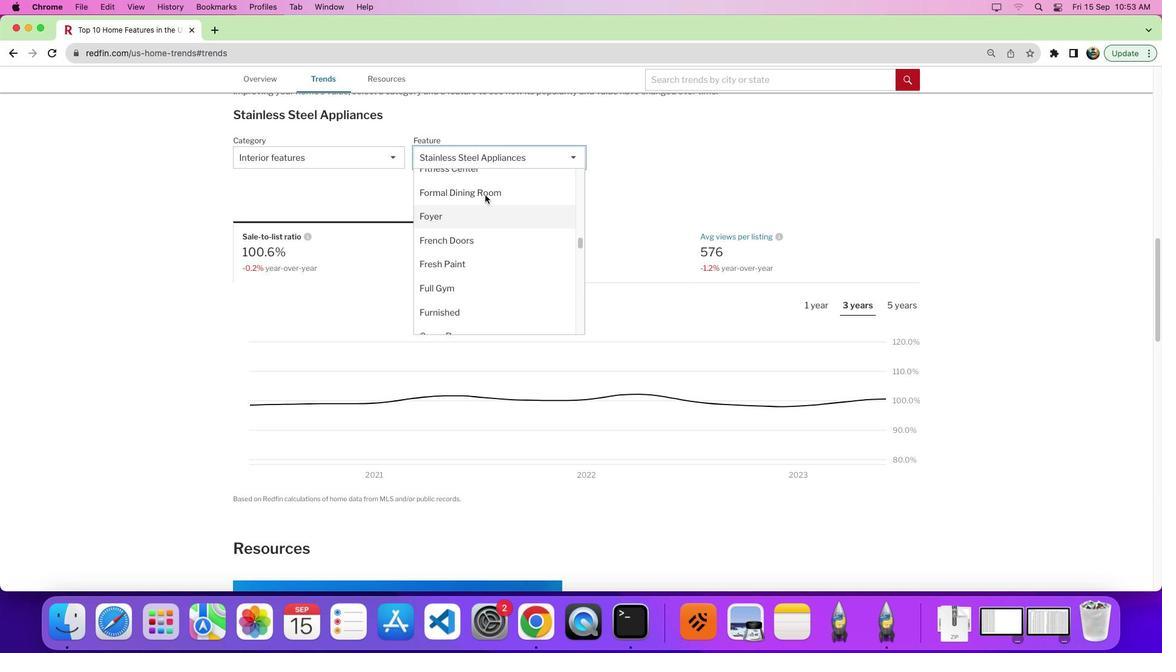 
Action: Mouse scrolled (485, 195) with delta (0, 0)
Screenshot: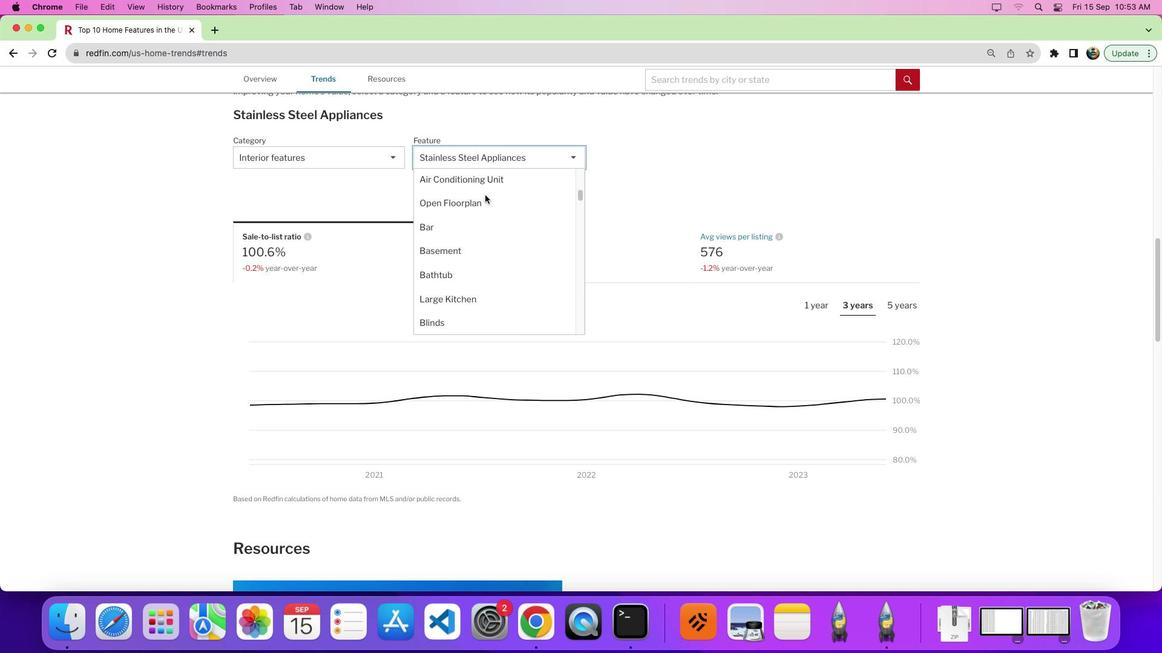 
Action: Mouse scrolled (485, 195) with delta (0, 1)
Screenshot: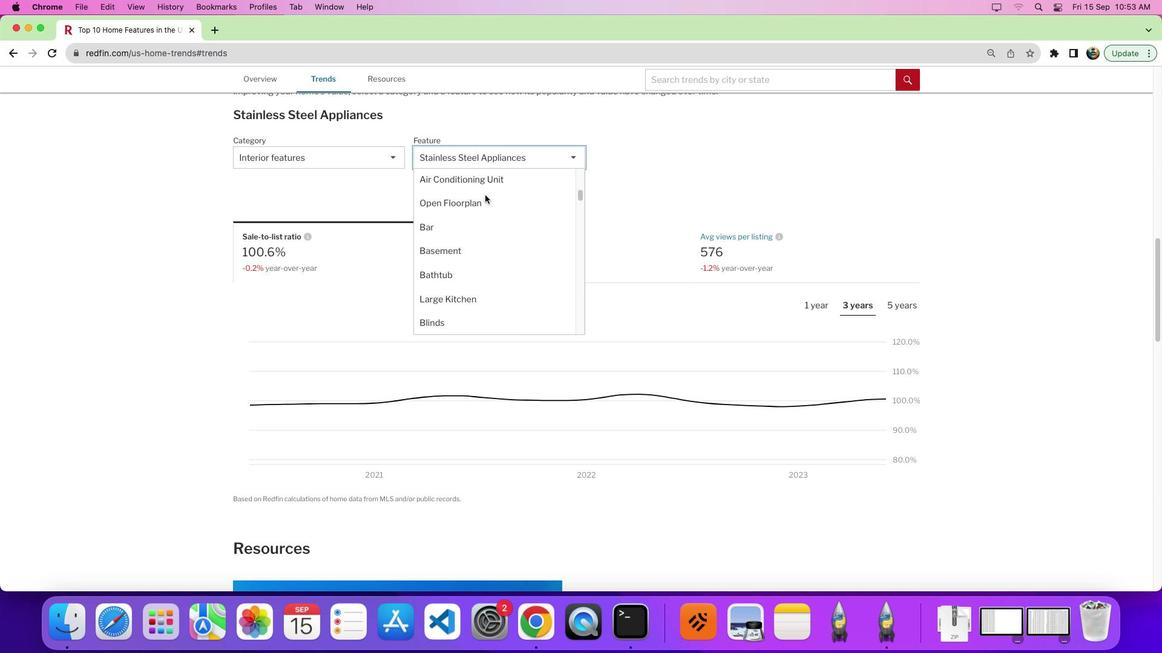 
Action: Mouse scrolled (485, 195) with delta (0, 5)
Screenshot: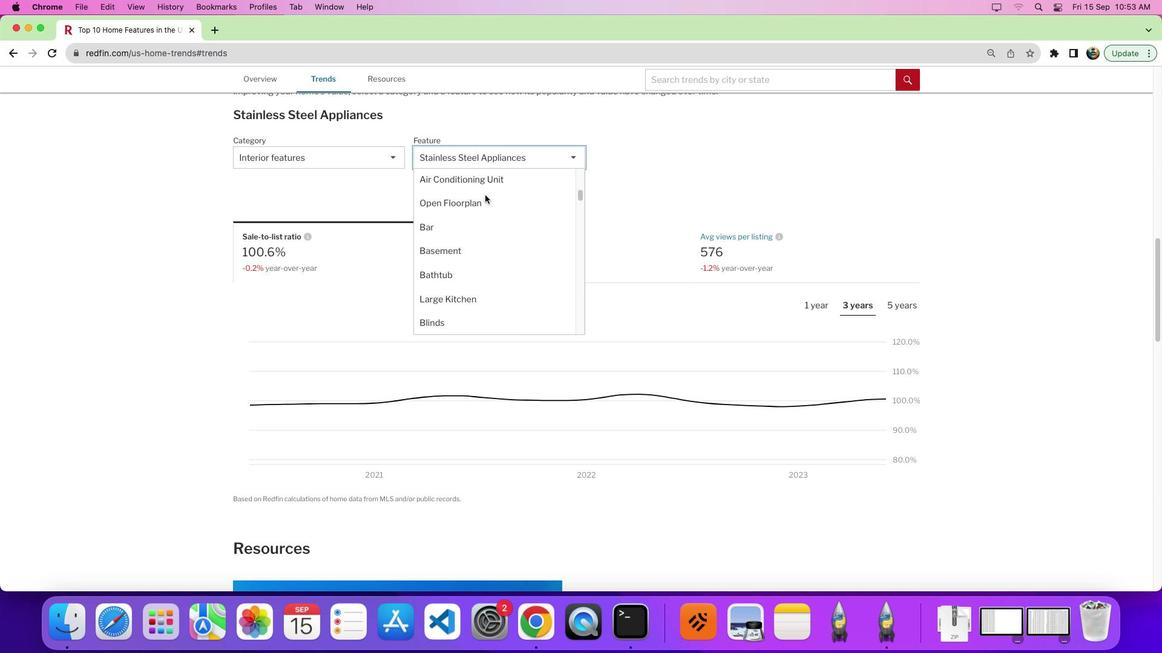 
Action: Mouse scrolled (485, 195) with delta (0, 8)
Screenshot: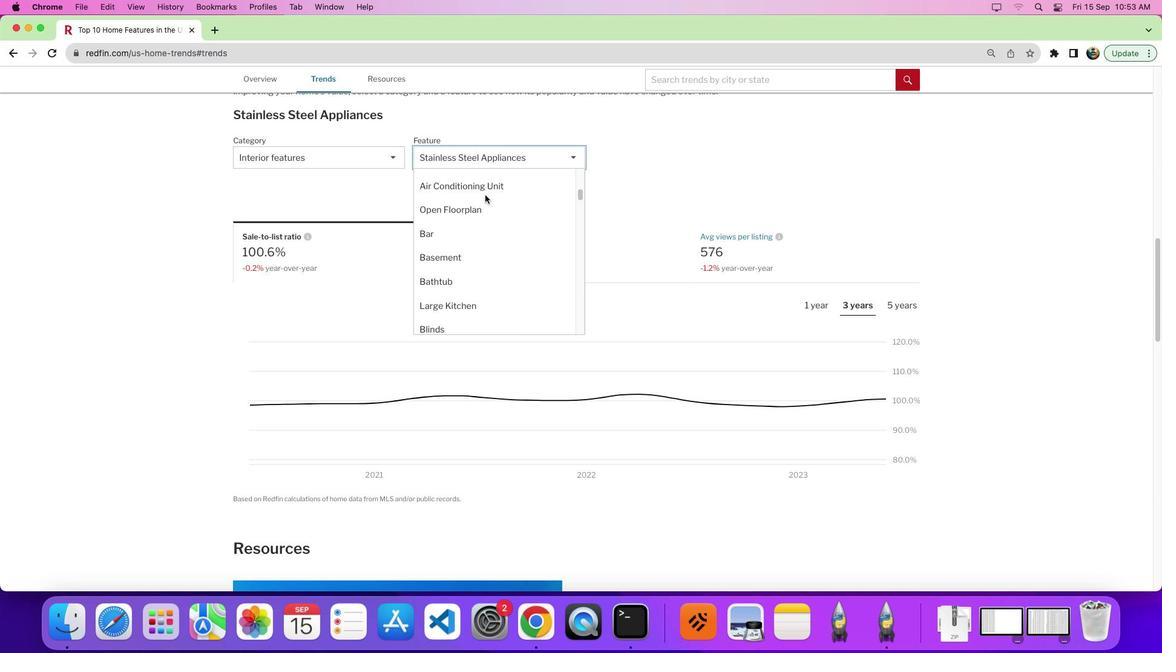 
Action: Mouse scrolled (485, 195) with delta (0, 0)
Screenshot: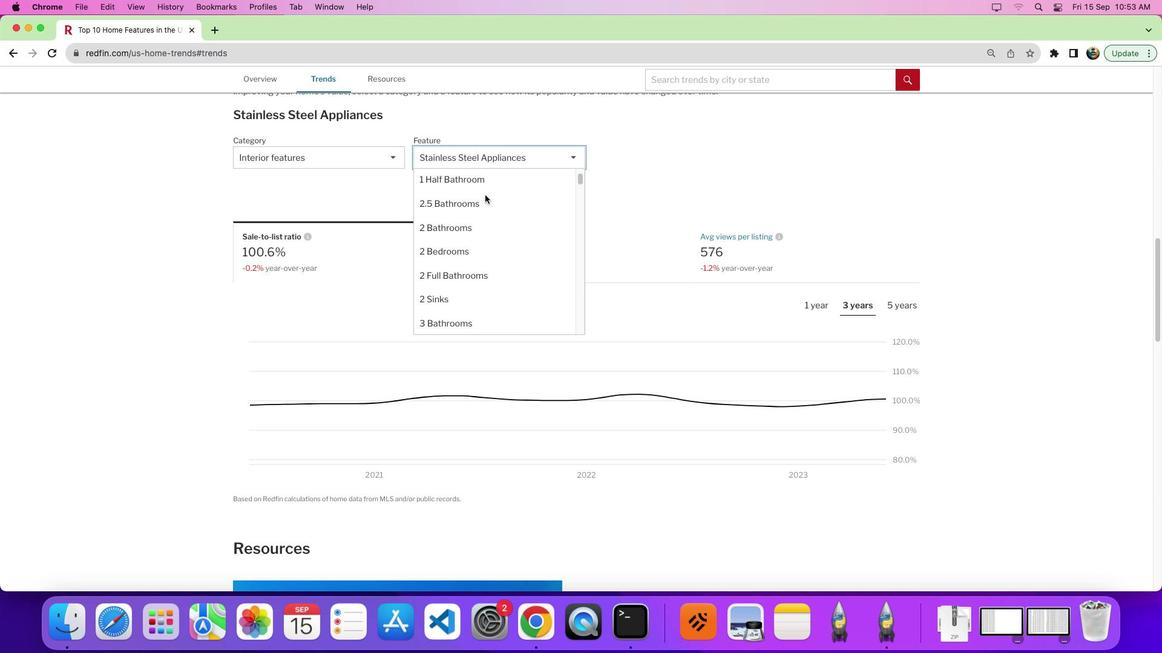 
Action: Mouse scrolled (485, 195) with delta (0, 0)
Screenshot: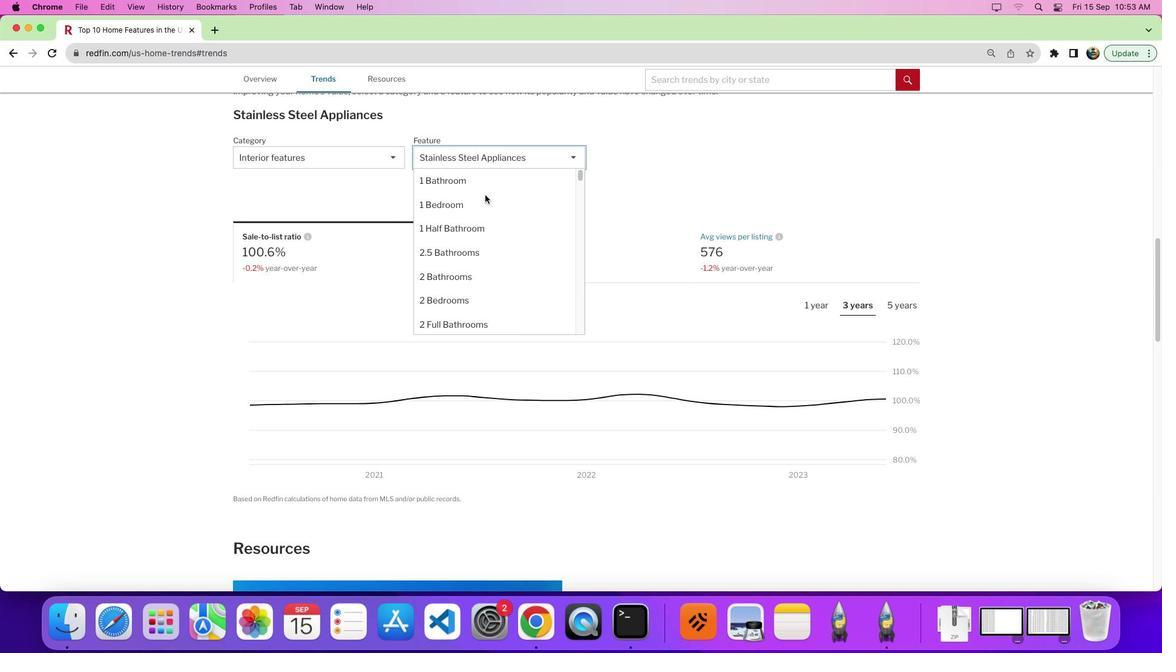 
Action: Mouse scrolled (485, 195) with delta (0, 5)
Screenshot: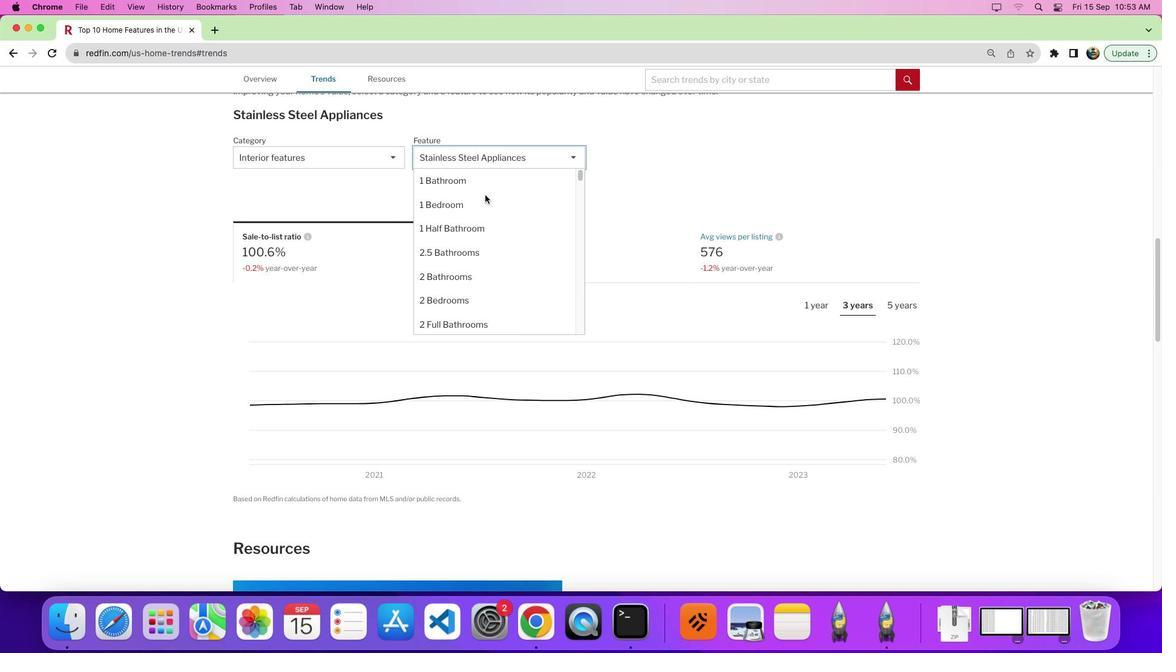
Action: Mouse scrolled (485, 195) with delta (0, 7)
Screenshot: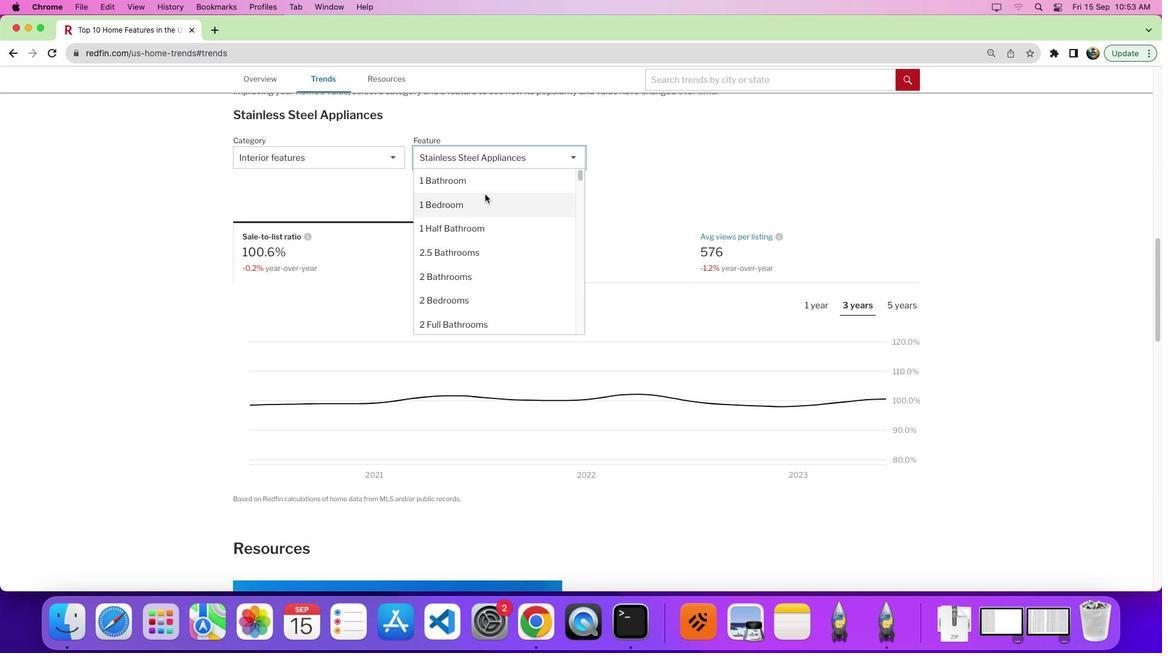 
Action: Mouse scrolled (485, 195) with delta (0, 9)
Screenshot: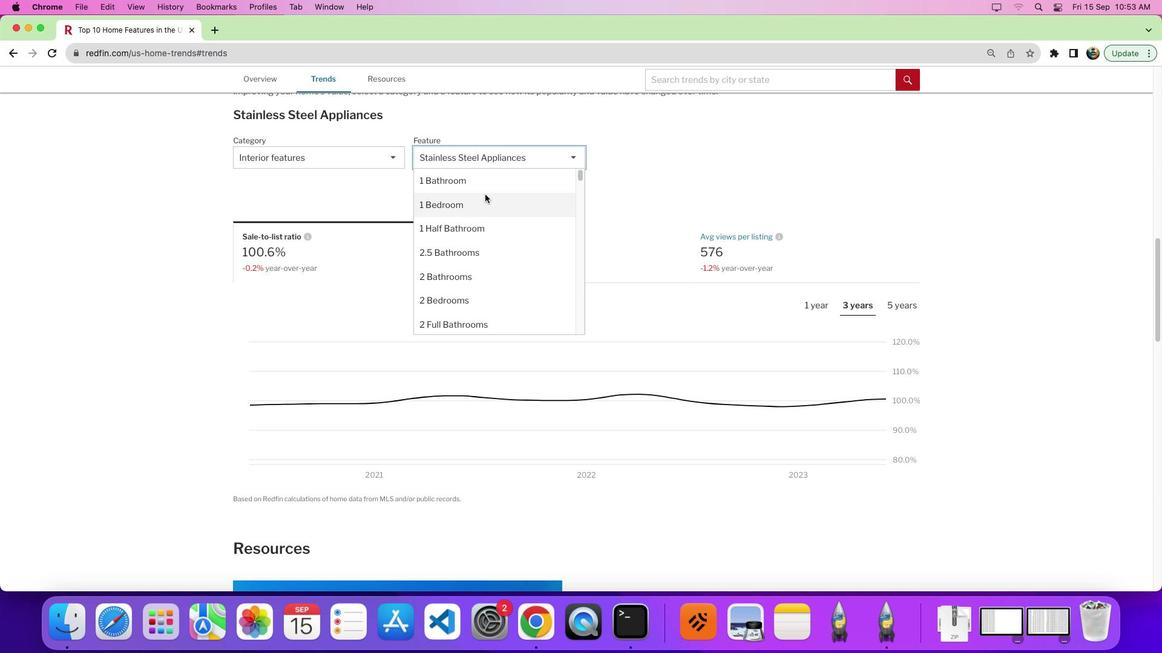 
Action: Mouse moved to (485, 194)
Screenshot: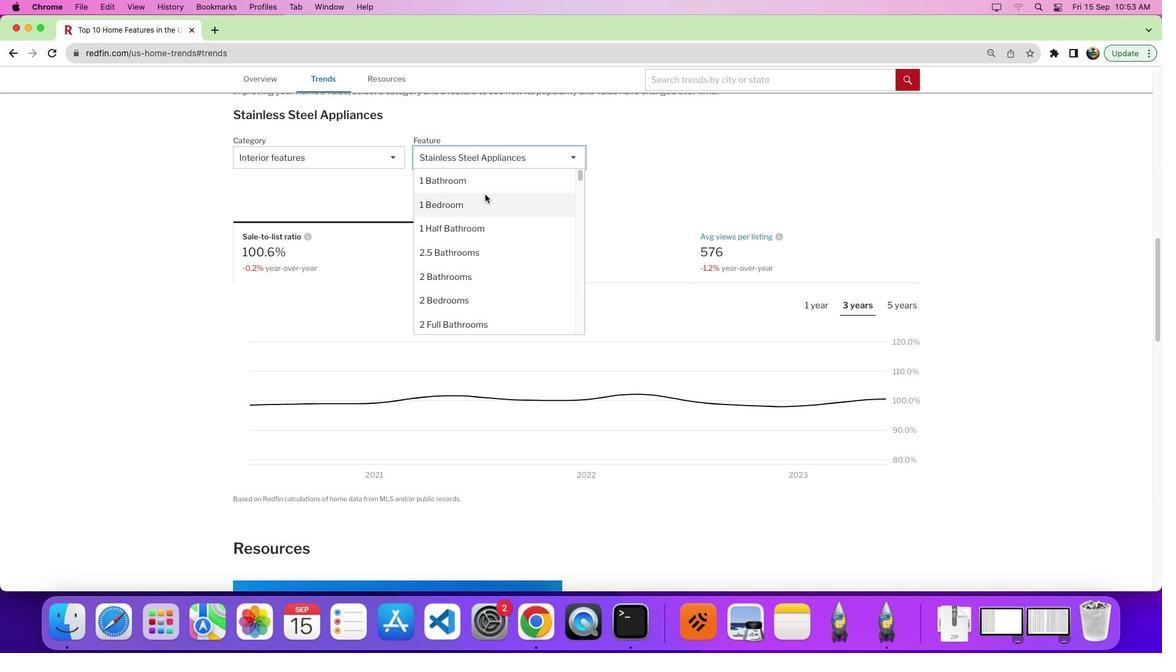 
Action: Mouse scrolled (485, 194) with delta (0, 0)
Screenshot: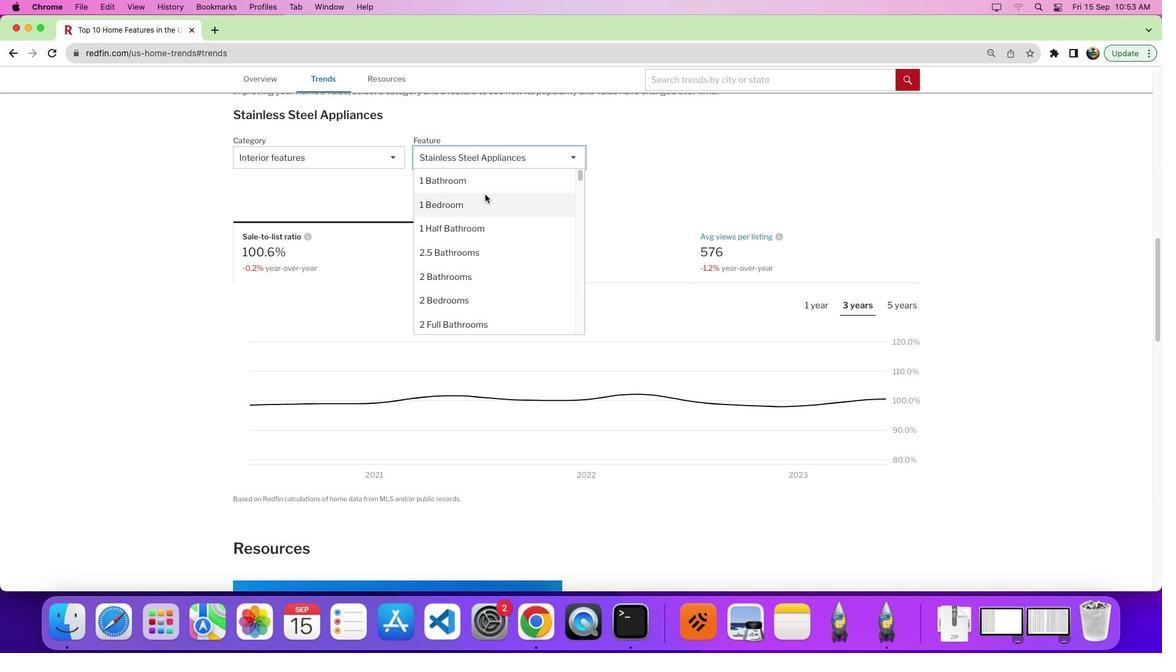
Action: Mouse scrolled (485, 194) with delta (0, 1)
Screenshot: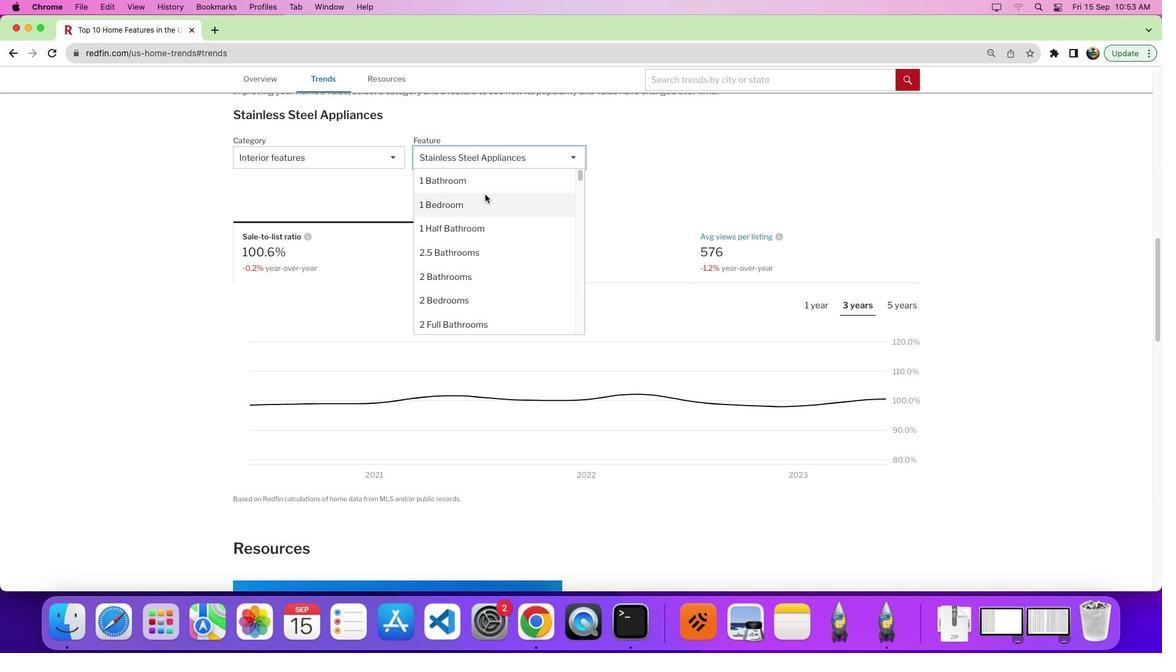 
Action: Mouse scrolled (485, 194) with delta (0, 5)
Screenshot: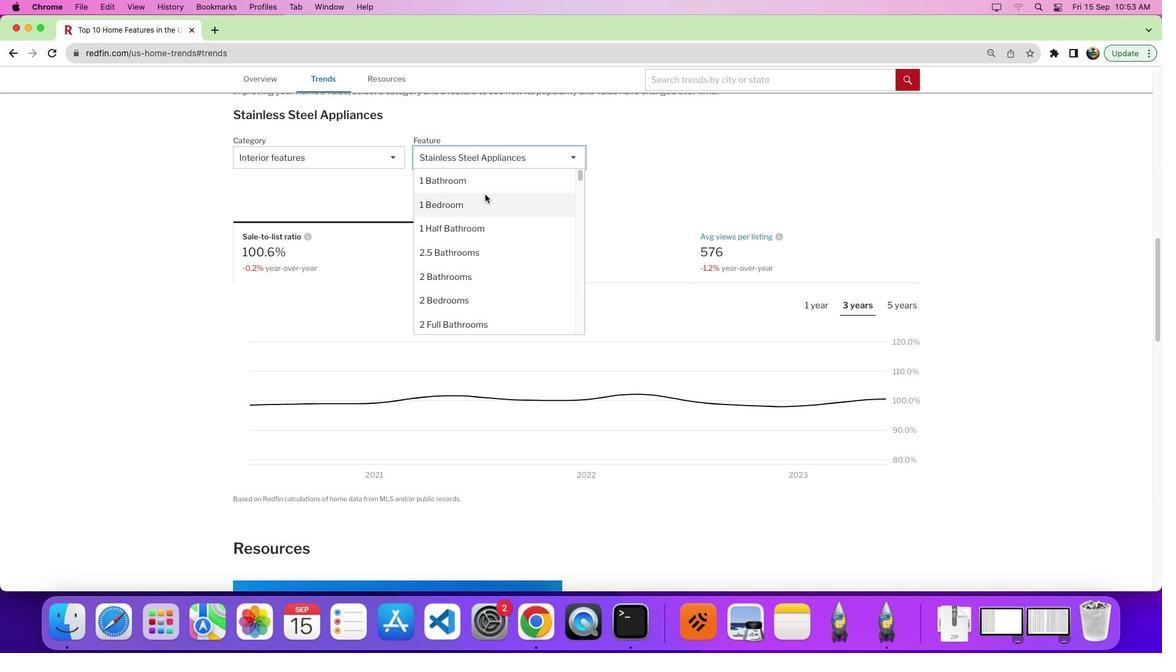 
Action: Mouse moved to (484, 202)
Screenshot: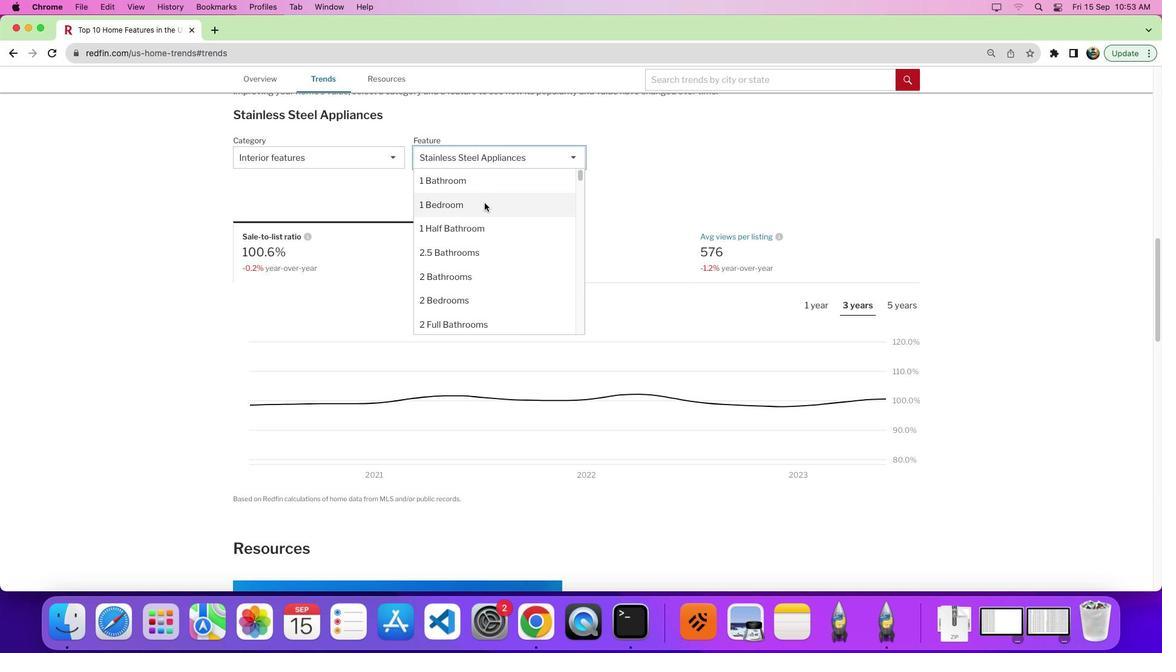 
Action: Mouse pressed left at (484, 202)
Screenshot: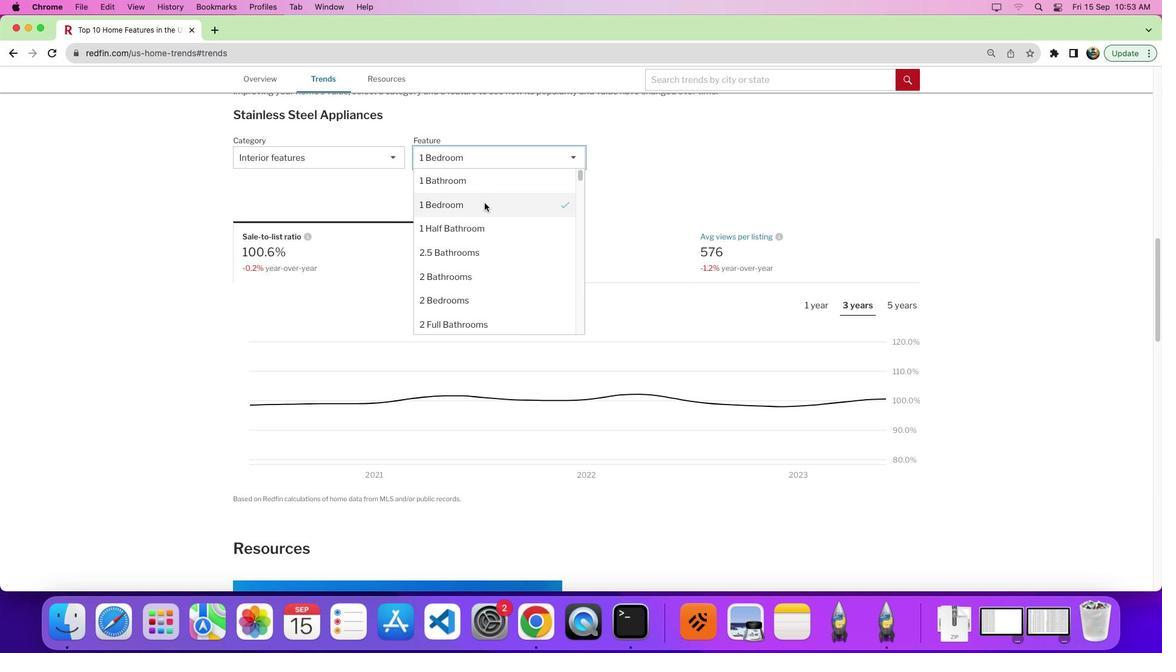 
Action: Mouse moved to (706, 239)
Screenshot: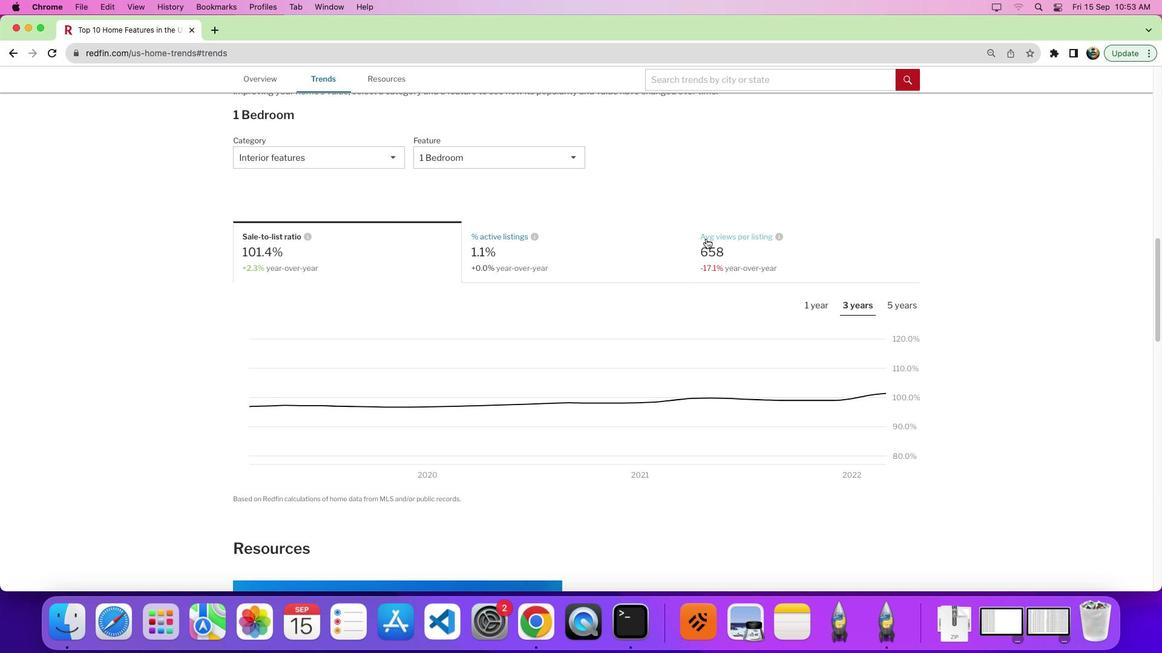 
Action: Mouse pressed left at (706, 239)
Screenshot: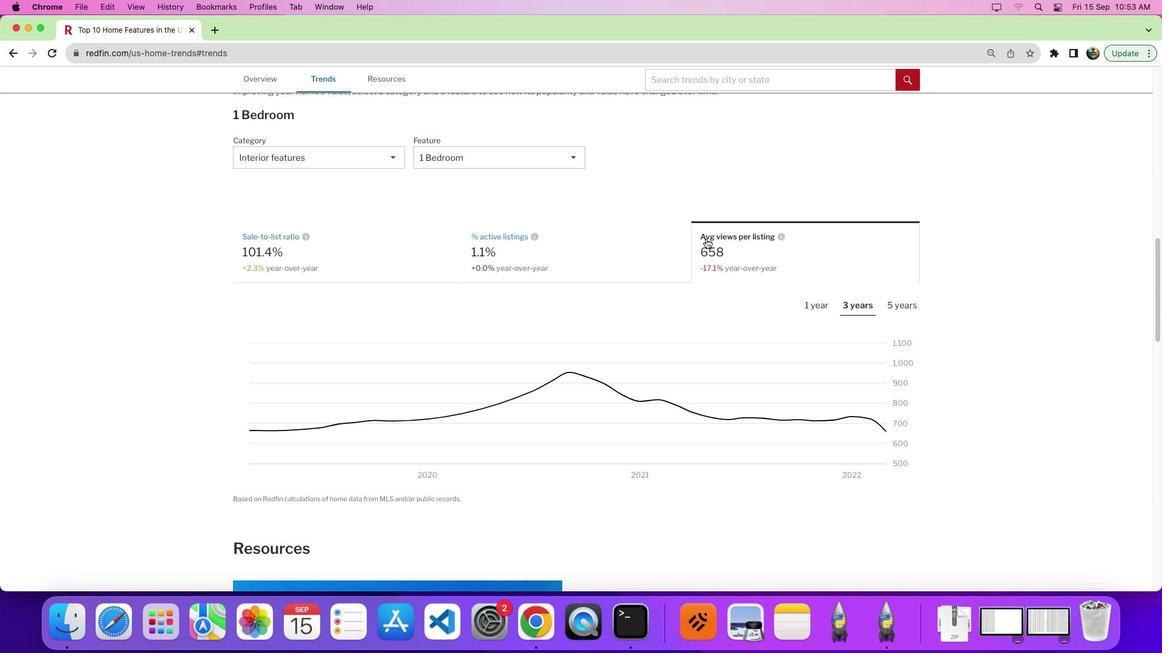 
Action: Mouse moved to (896, 304)
Screenshot: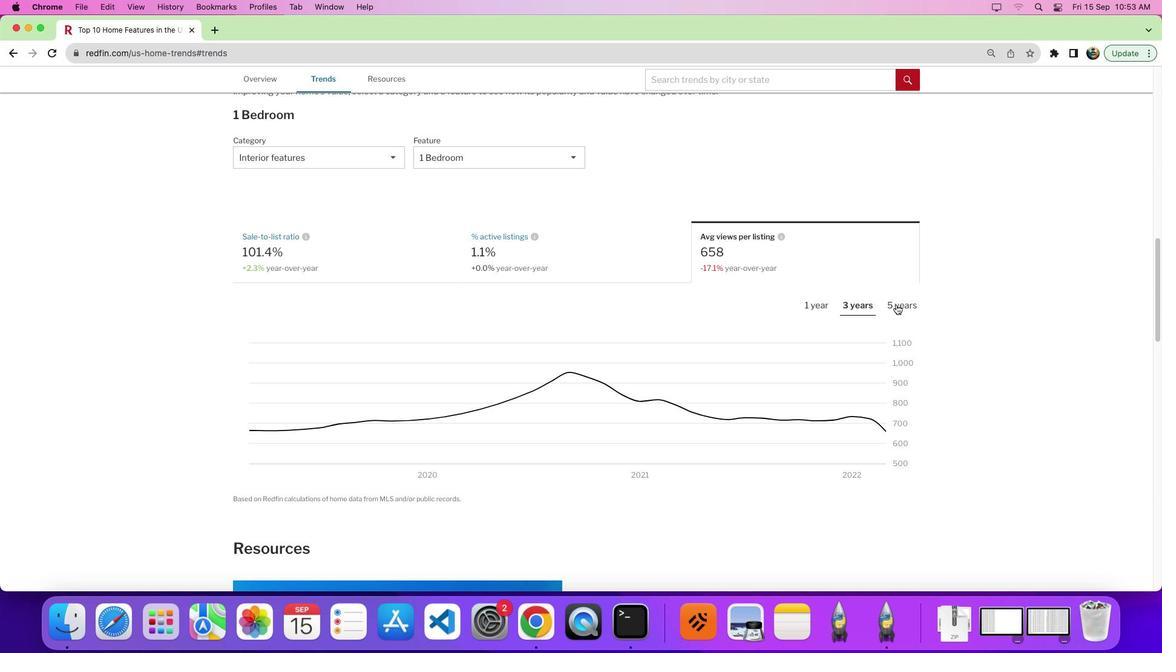 
Action: Mouse pressed left at (896, 304)
Screenshot: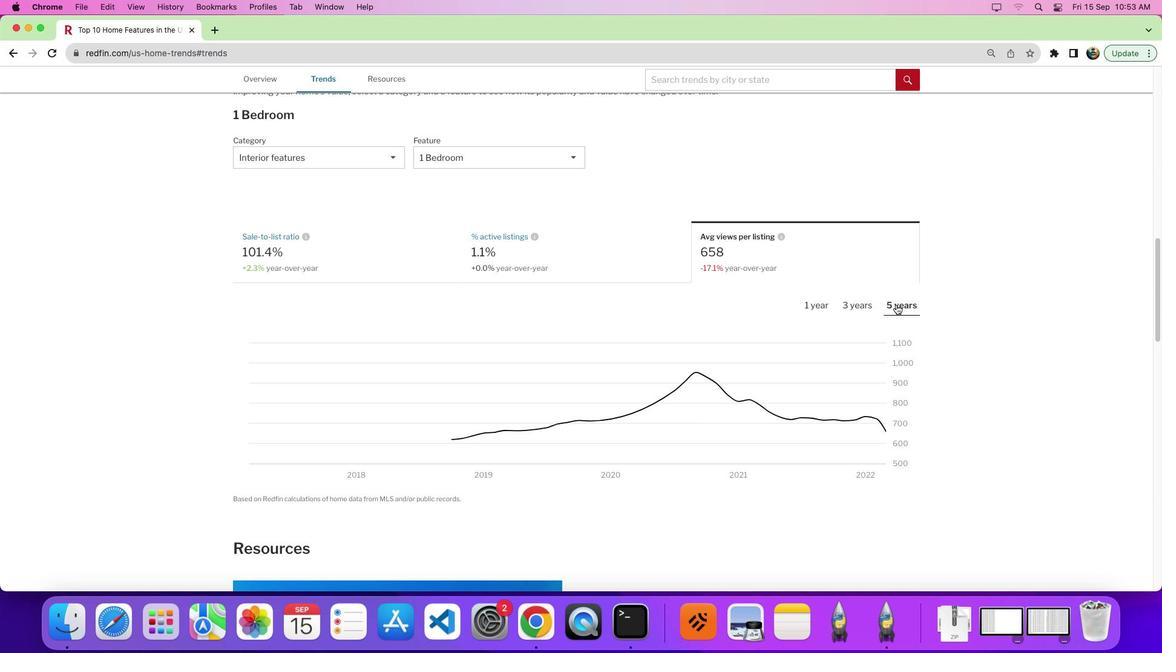 
Action: Mouse moved to (723, 262)
Screenshot: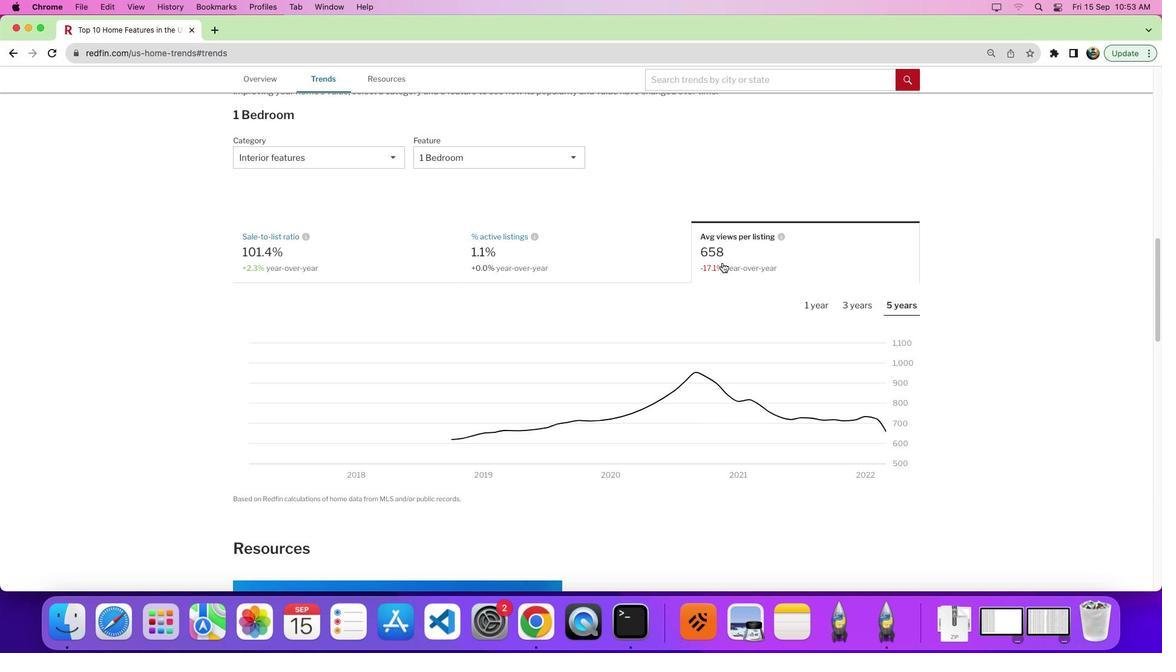 
Action: Mouse scrolled (723, 262) with delta (0, 0)
Screenshot: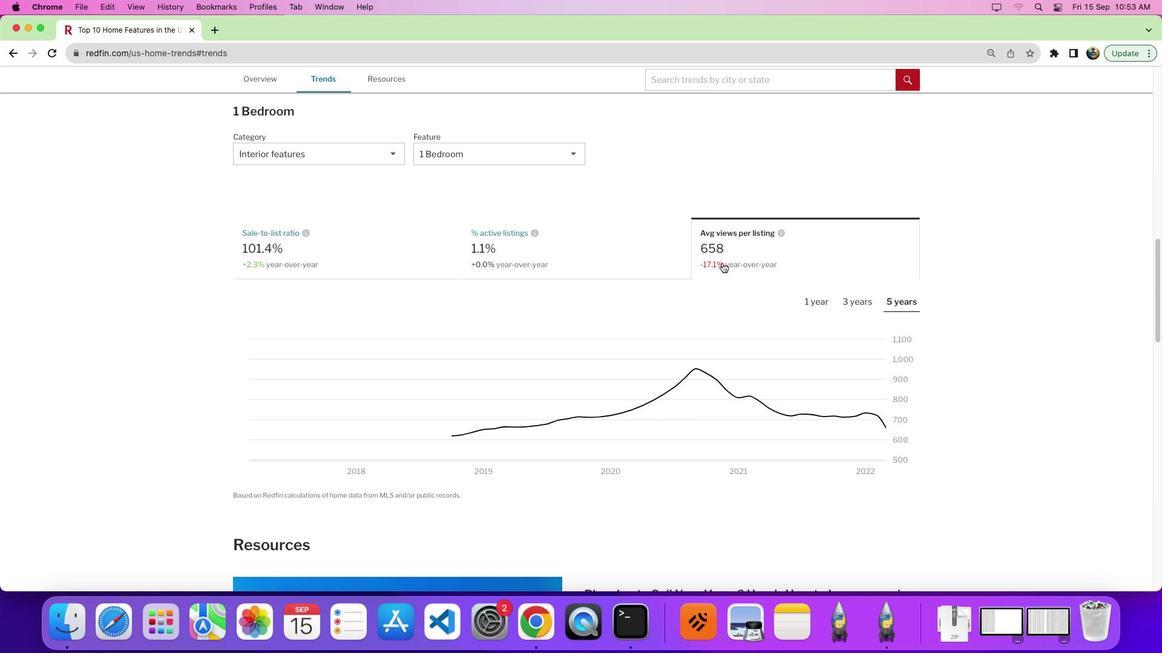 
Action: Mouse scrolled (723, 262) with delta (0, 0)
Screenshot: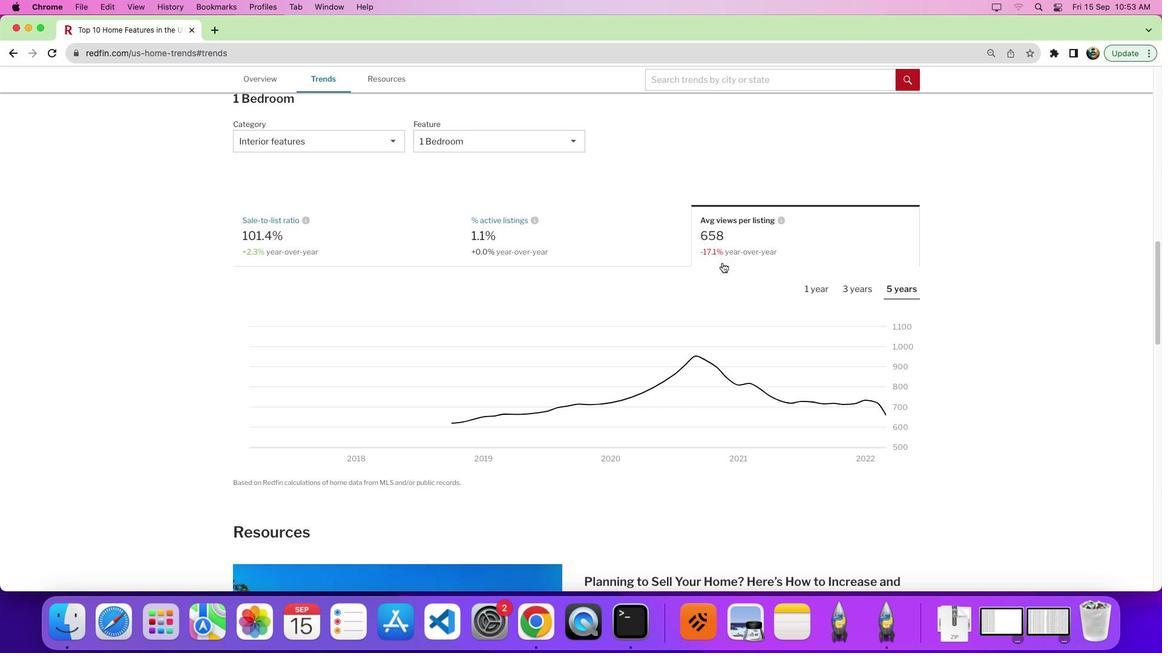 
Action: Mouse moved to (644, 252)
Screenshot: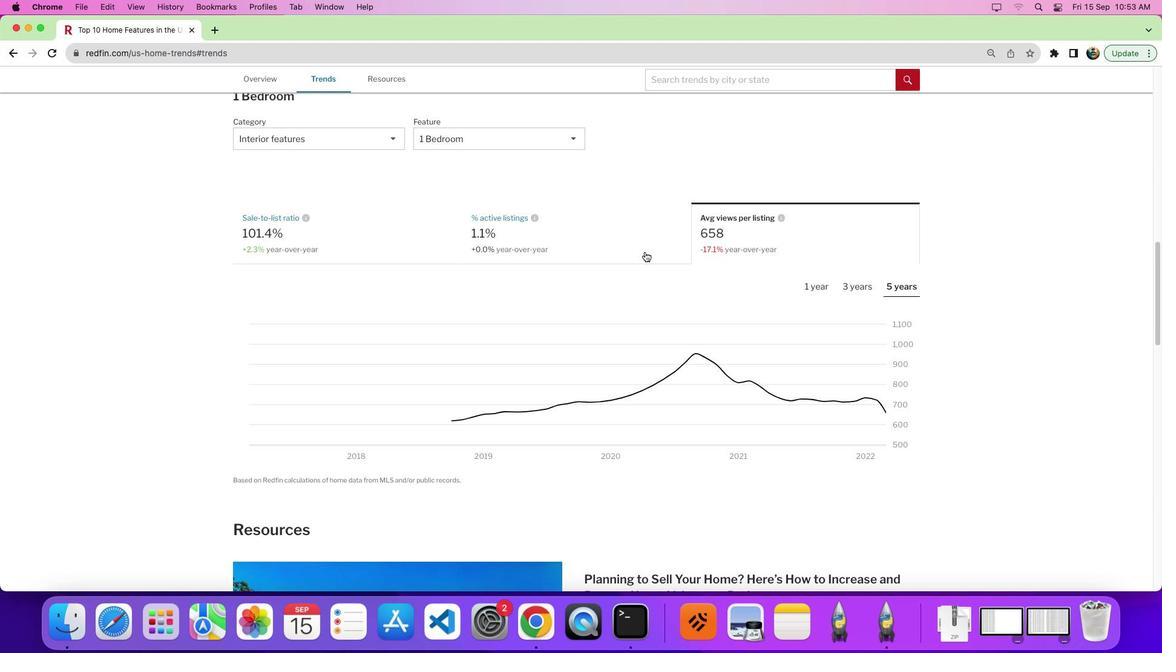 
Action: Mouse scrolled (644, 252) with delta (0, 0)
Screenshot: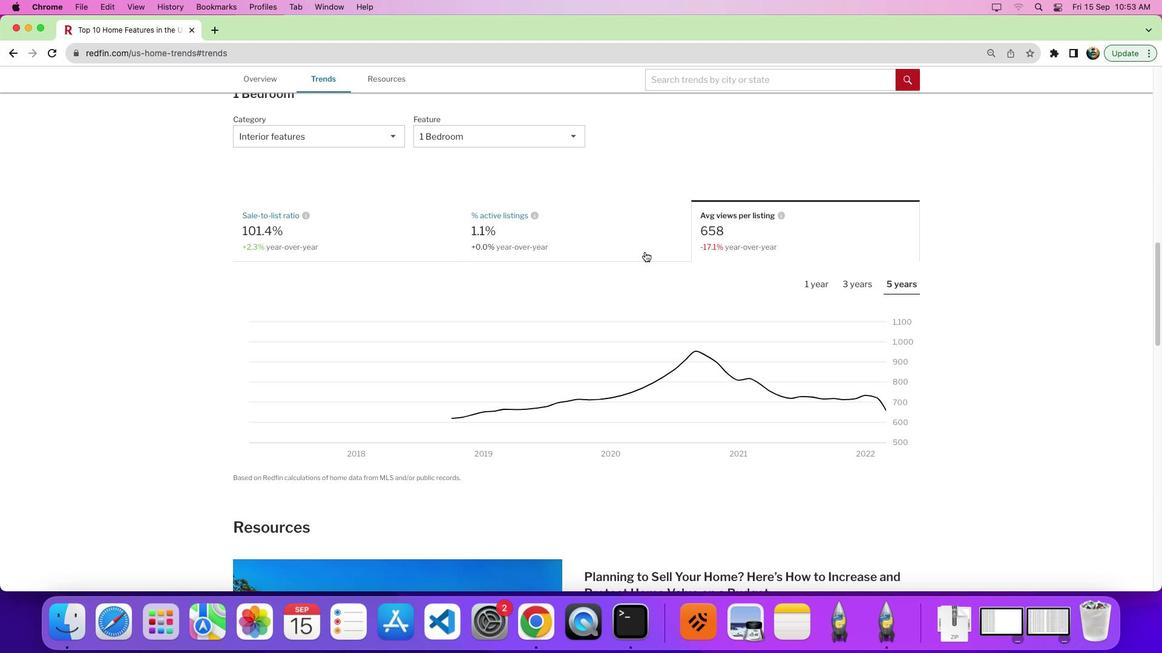 
Action: Mouse scrolled (644, 252) with delta (0, 0)
Screenshot: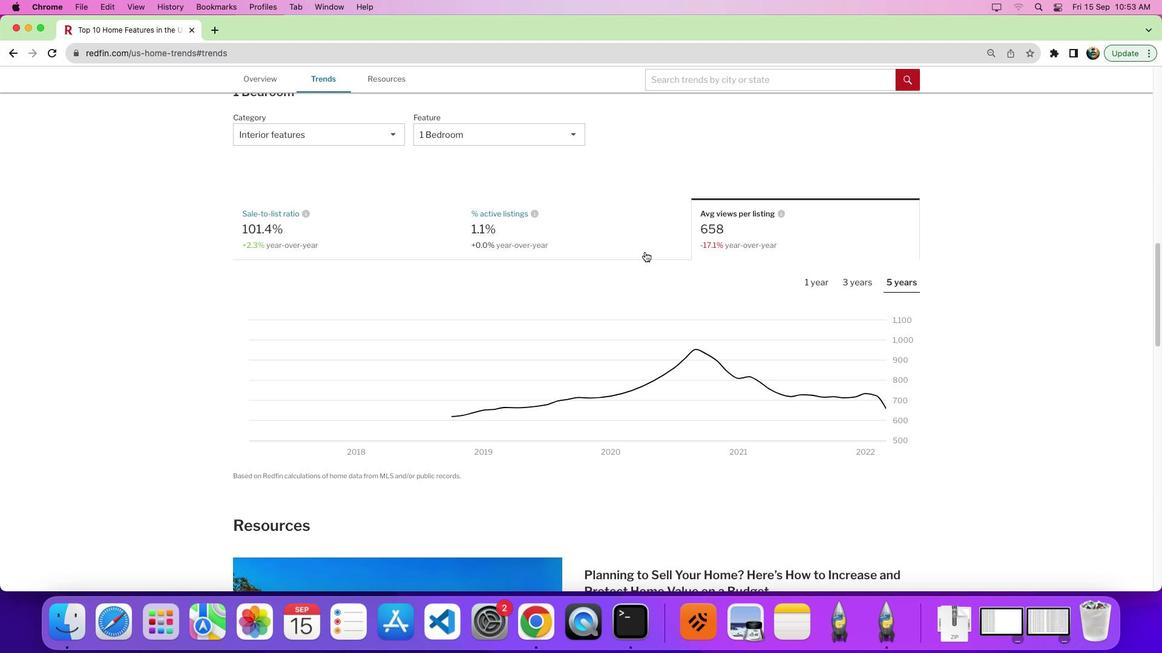 
Action: Mouse moved to (976, 241)
Screenshot: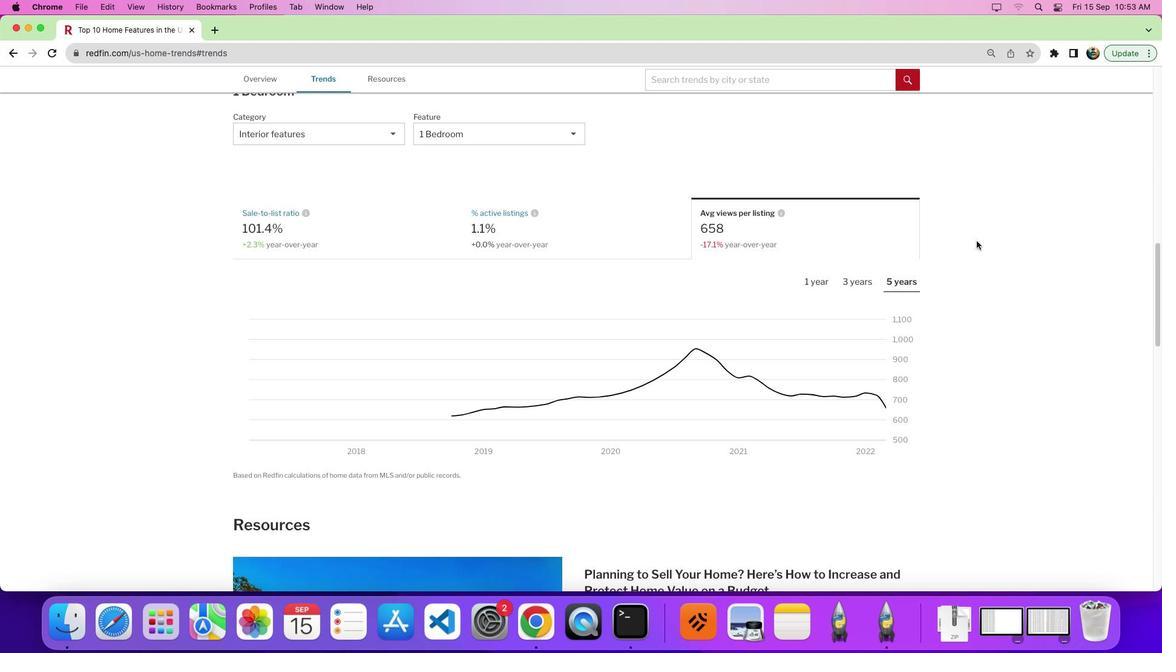 
Action: Mouse scrolled (976, 241) with delta (0, 0)
Screenshot: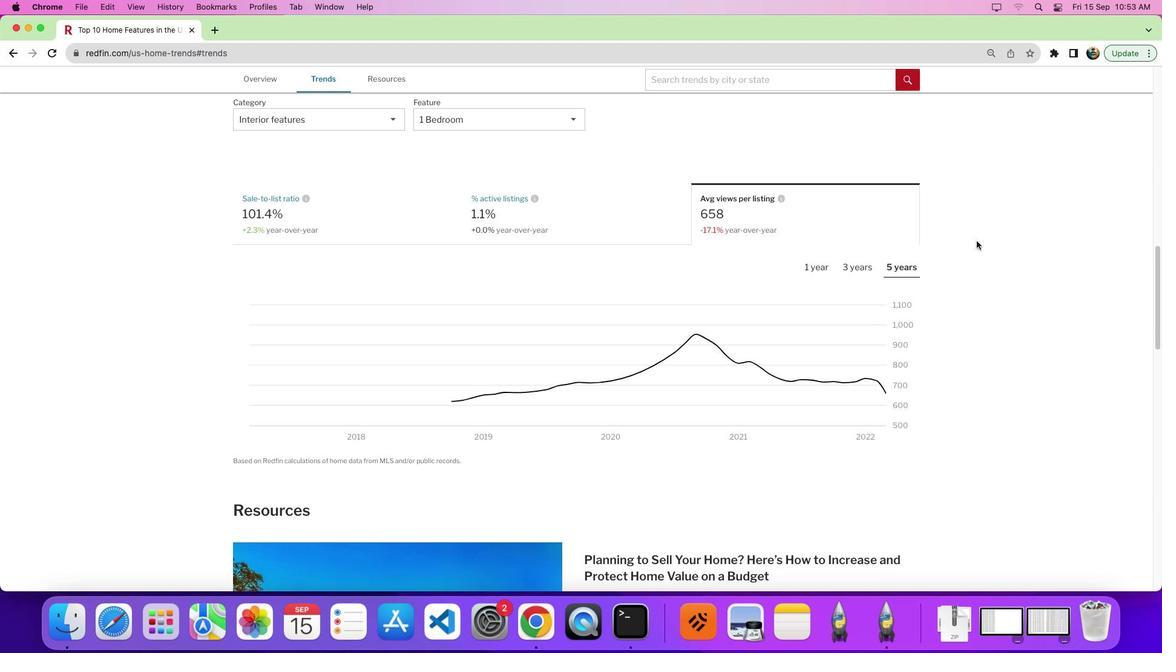 
Action: Mouse scrolled (976, 241) with delta (0, 0)
Screenshot: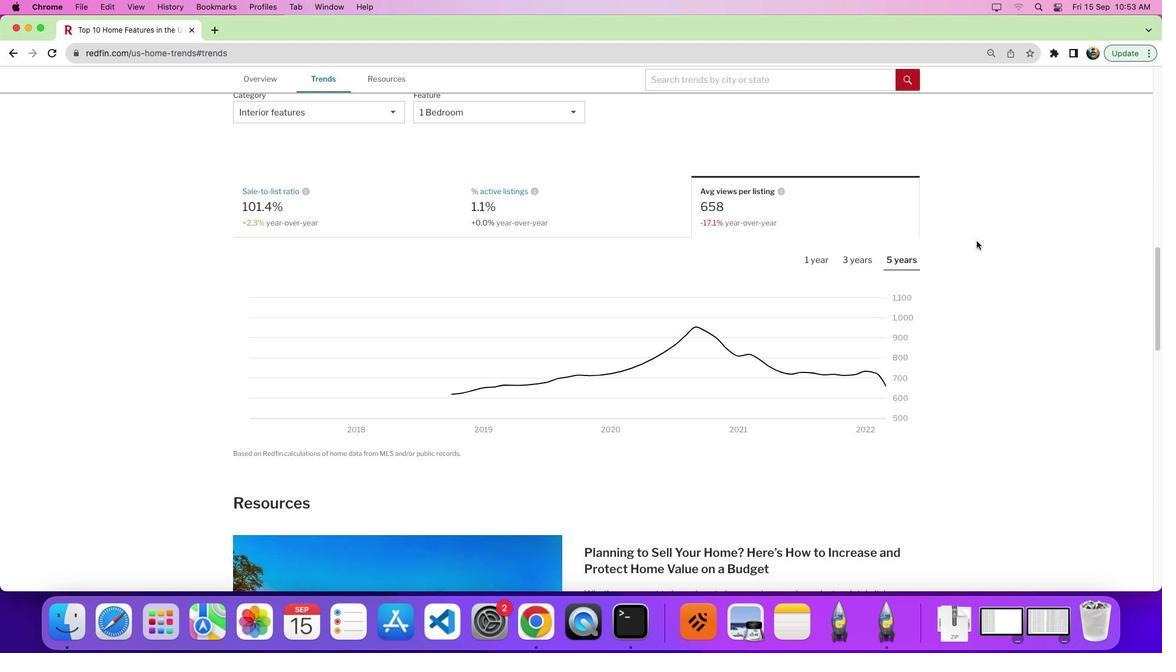 
Action: Mouse moved to (896, 245)
Screenshot: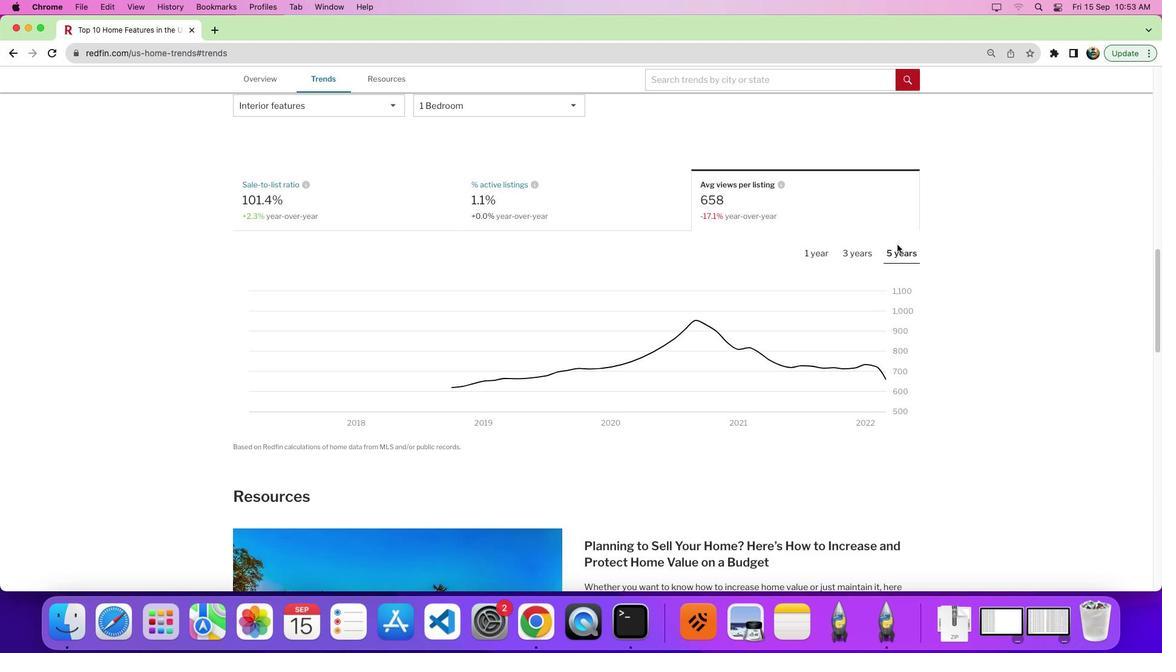 
